 Task: Find connections with filter location Norden with filter topic #careertips with filter profile language English with filter current company Lavazza Group with filter school Shree Chanakya Education Society's Indira Global Bussiness School Address: Sr. No. 64,65, Gat no. 276, Parandwadi, Near Somatane Phata, Off Old Pune Mumbai Highway, Taluka- Maval District Pune 410506 with filter industry Business Content with filter service category Audio Engineering with filter keywords title Receptionist
Action: Mouse moved to (504, 59)
Screenshot: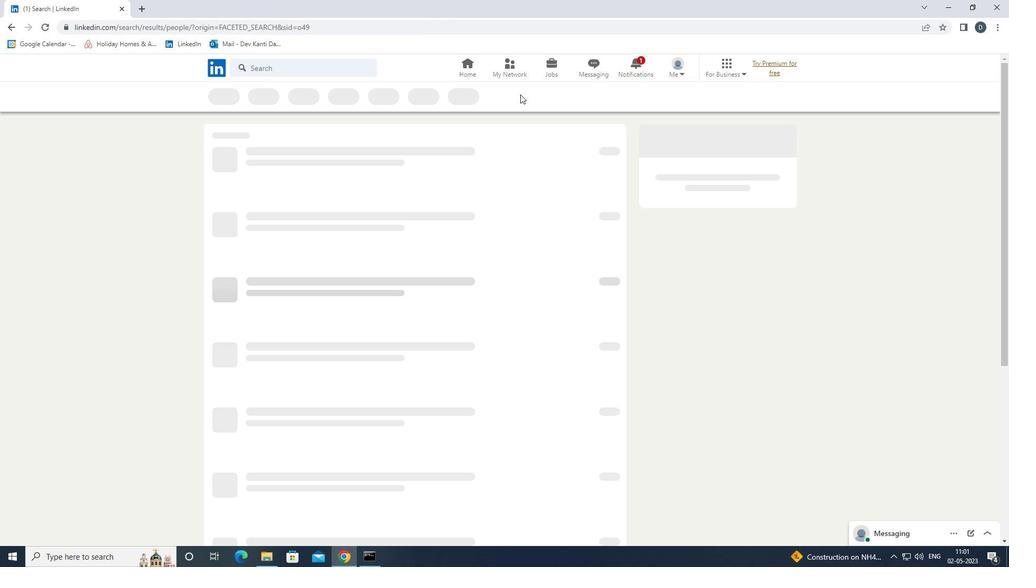 
Action: Mouse pressed left at (504, 59)
Screenshot: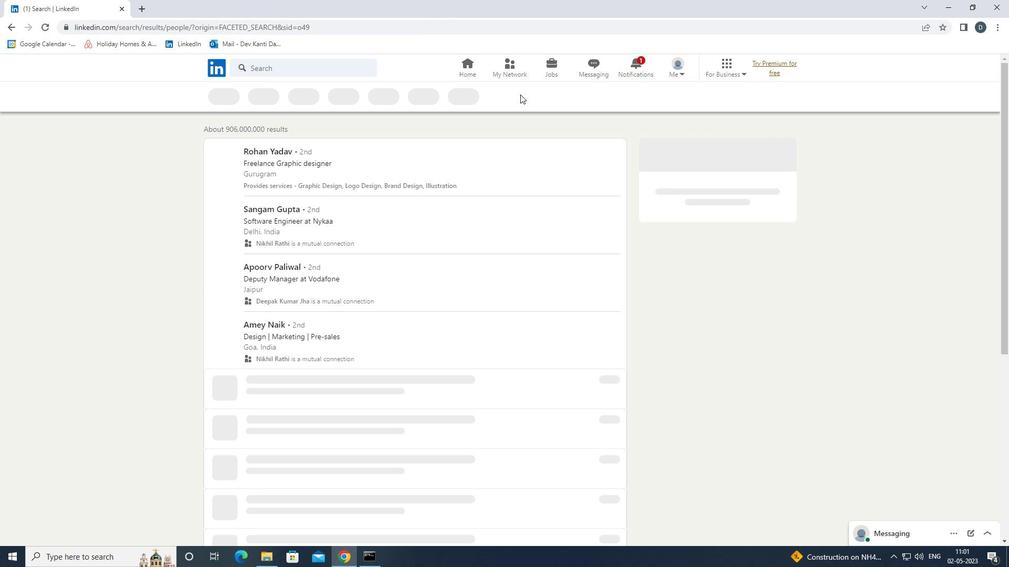 
Action: Mouse moved to (349, 128)
Screenshot: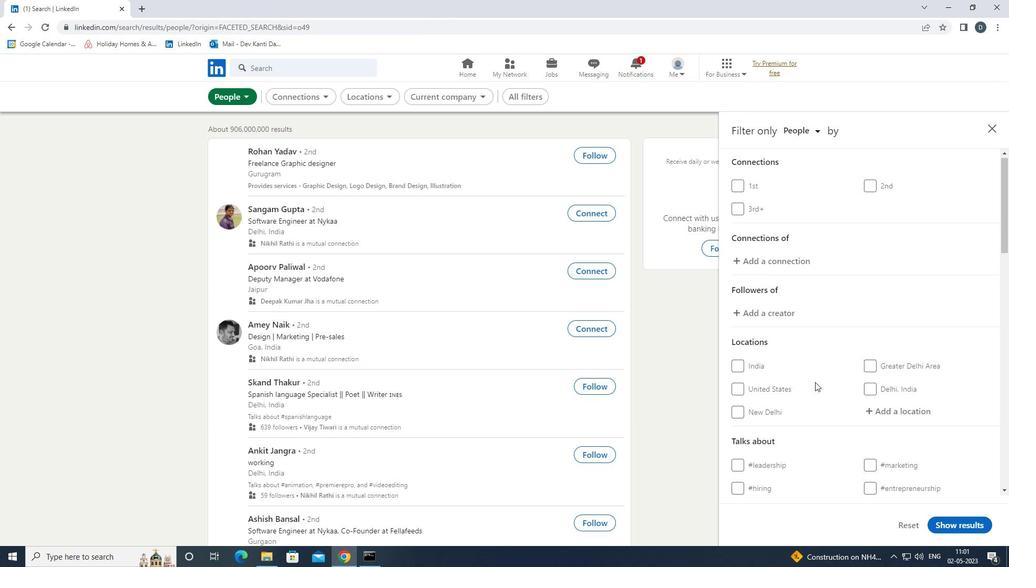 
Action: Mouse pressed left at (349, 128)
Screenshot: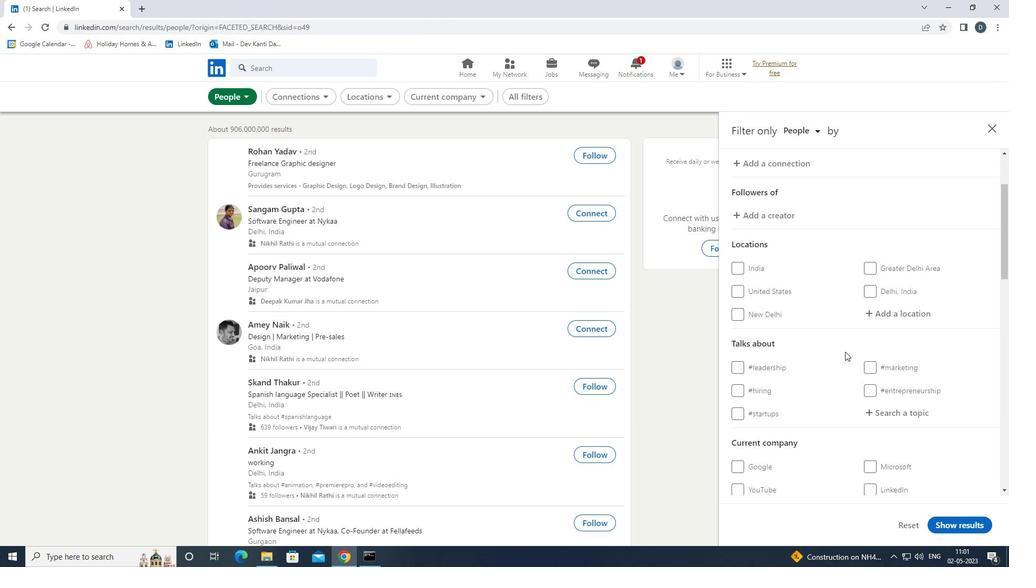 
Action: Mouse moved to (559, 126)
Screenshot: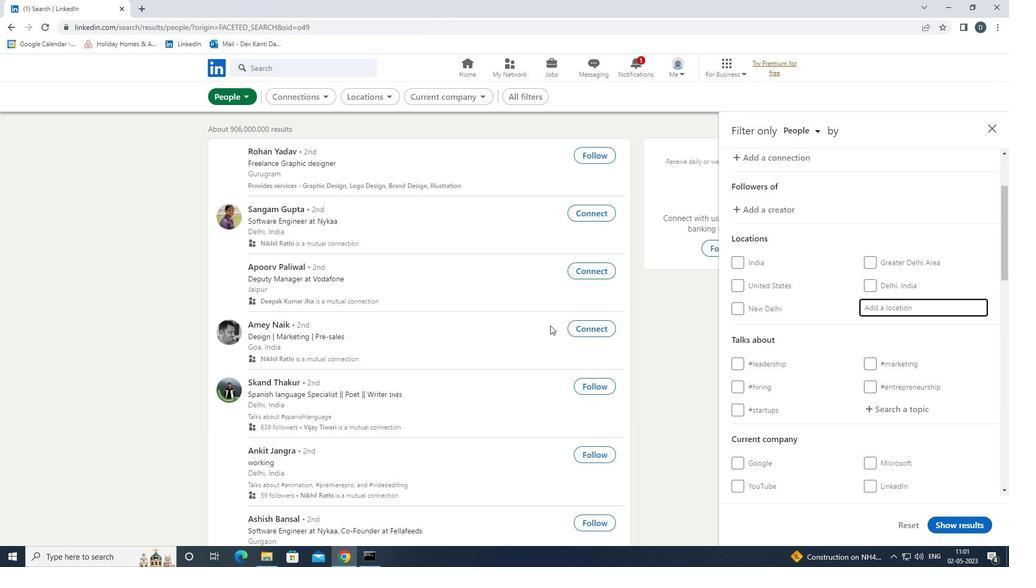 
Action: Mouse pressed left at (559, 126)
Screenshot: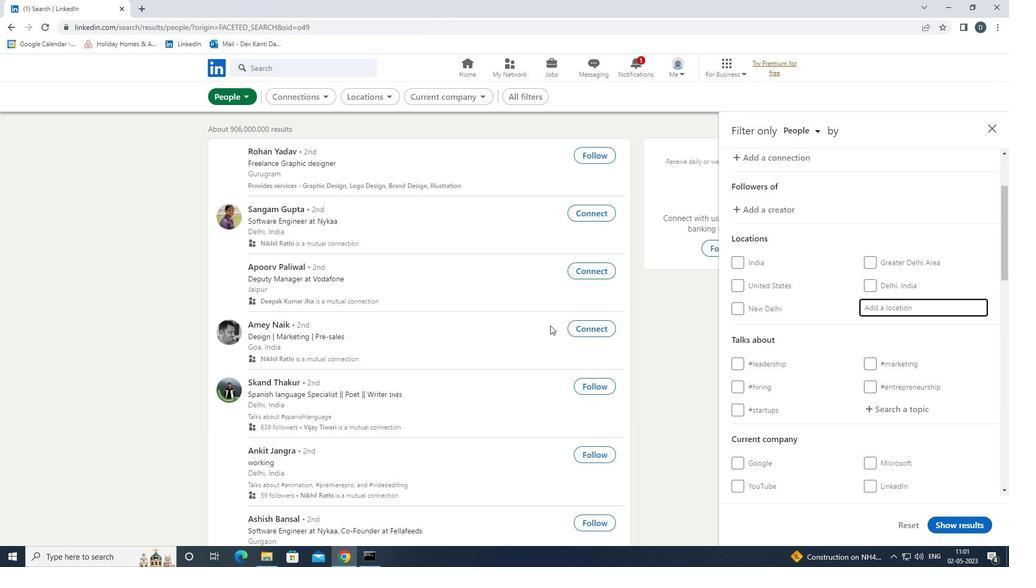 
Action: Mouse moved to (531, 96)
Screenshot: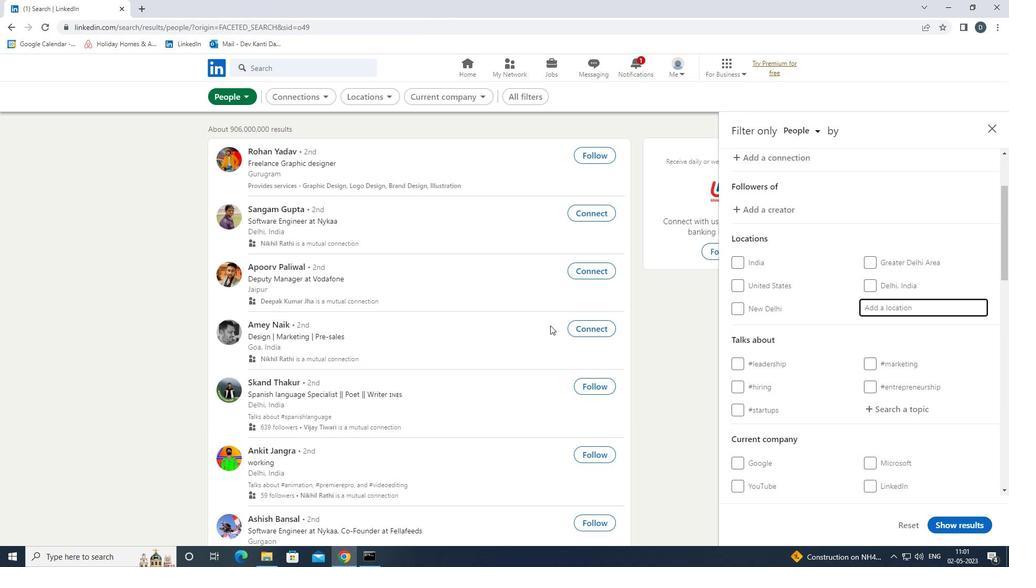 
Action: Mouse pressed left at (531, 96)
Screenshot: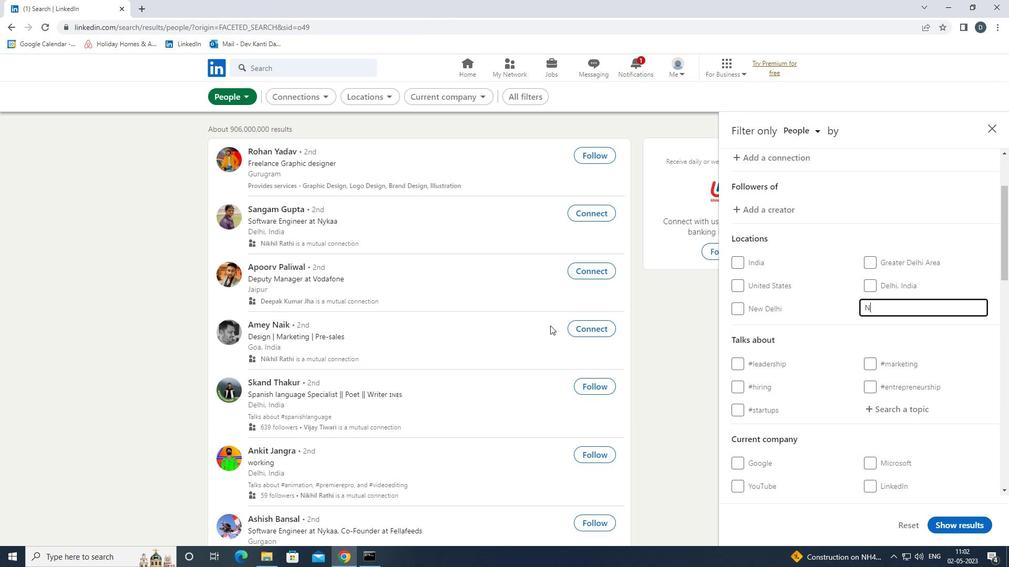 
Action: Mouse moved to (515, 95)
Screenshot: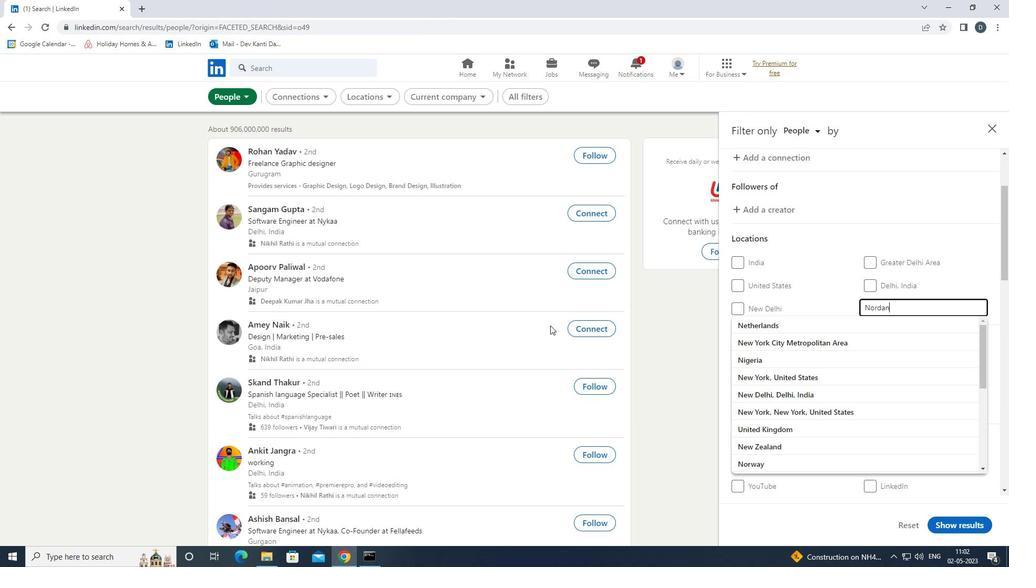 
Action: Mouse pressed left at (515, 95)
Screenshot: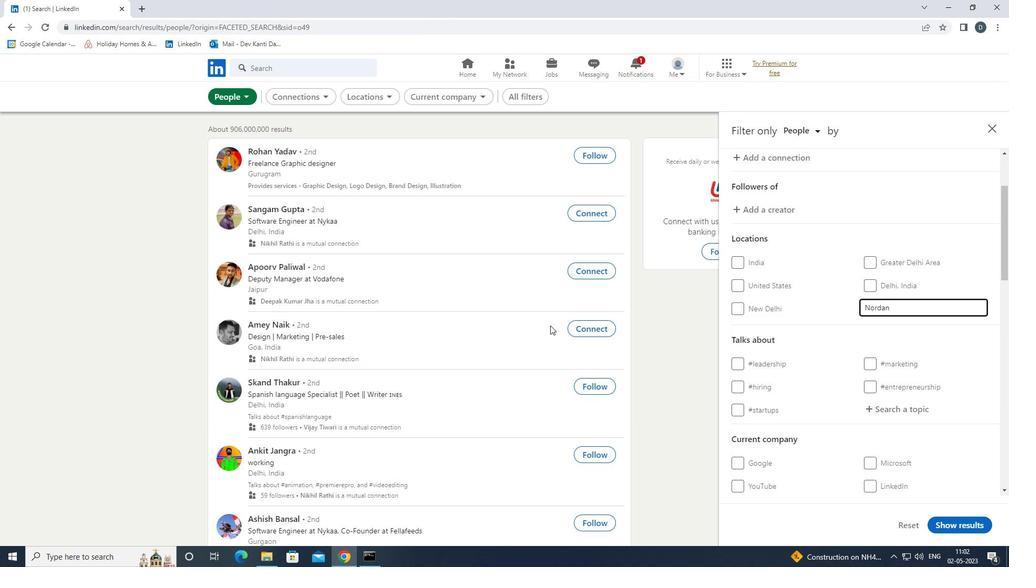
Action: Mouse moved to (815, 387)
Screenshot: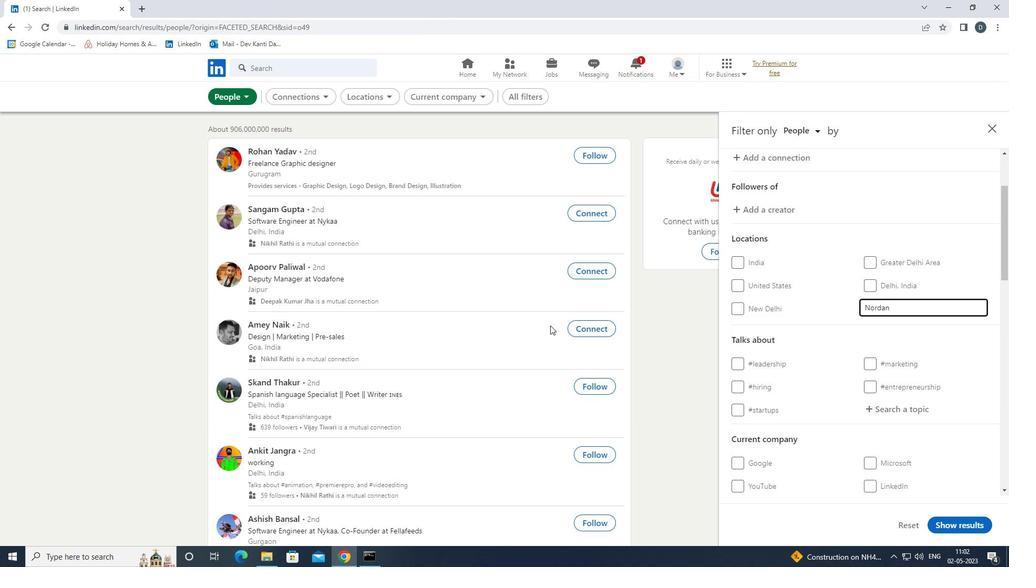 
Action: Mouse scrolled (815, 387) with delta (0, 0)
Screenshot: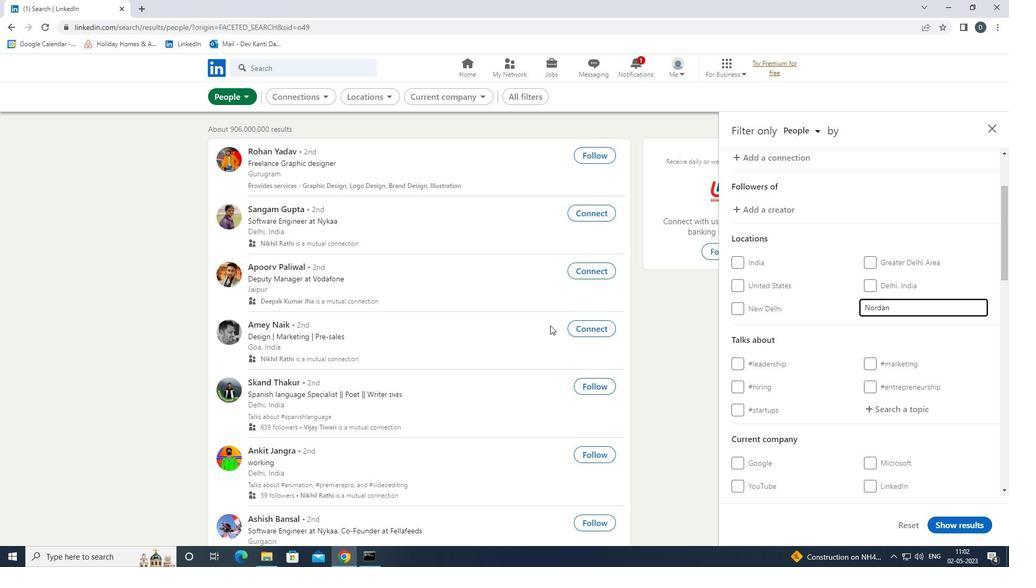 
Action: Mouse scrolled (815, 387) with delta (0, 0)
Screenshot: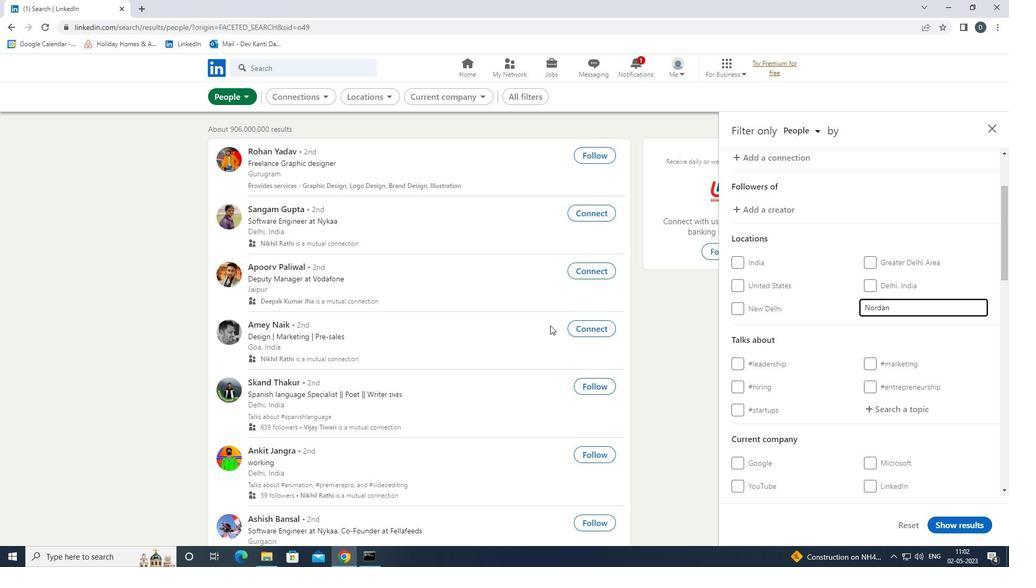 
Action: Mouse moved to (892, 309)
Screenshot: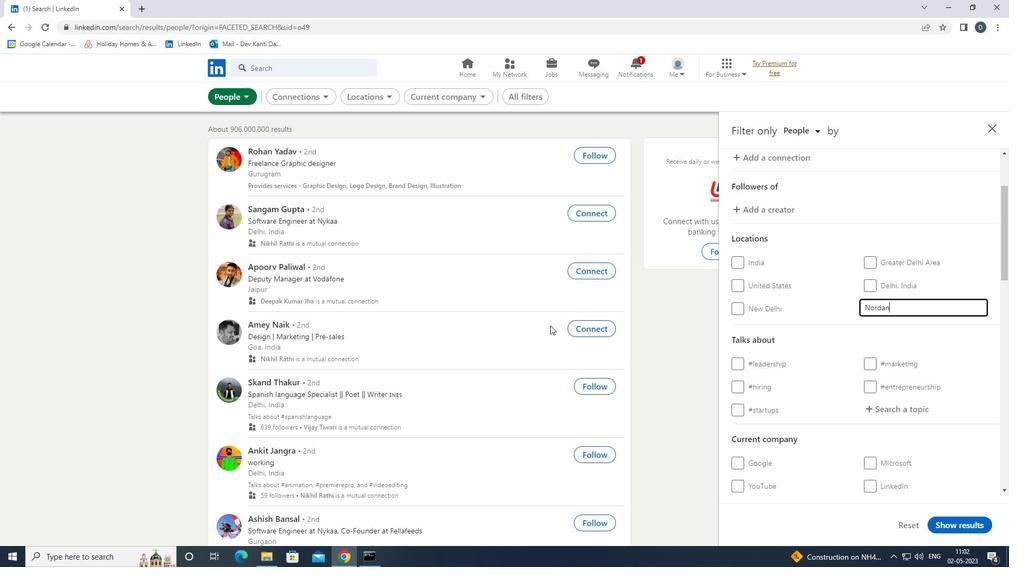 
Action: Mouse pressed left at (892, 309)
Screenshot: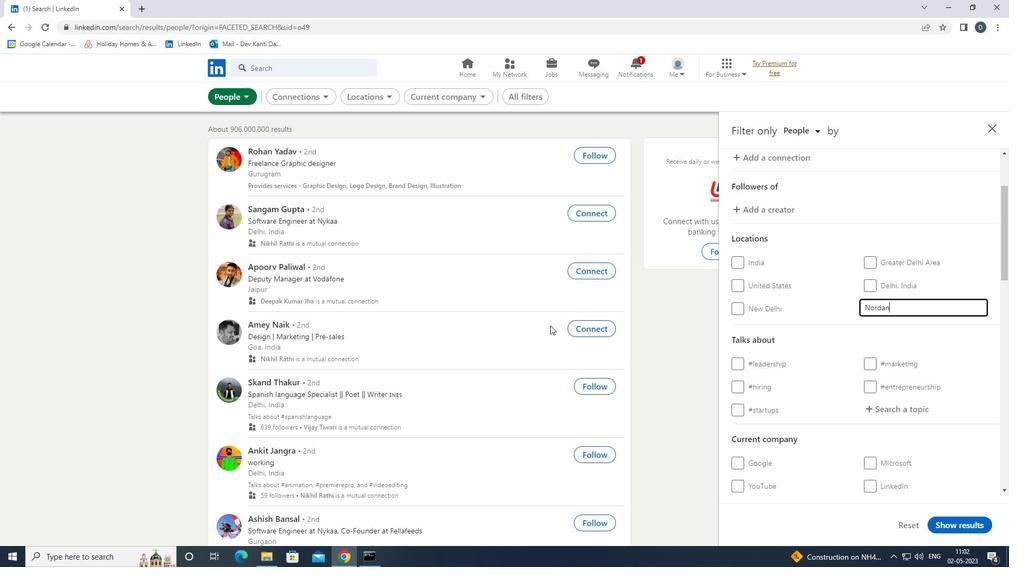 
Action: Mouse moved to (550, 325)
Screenshot: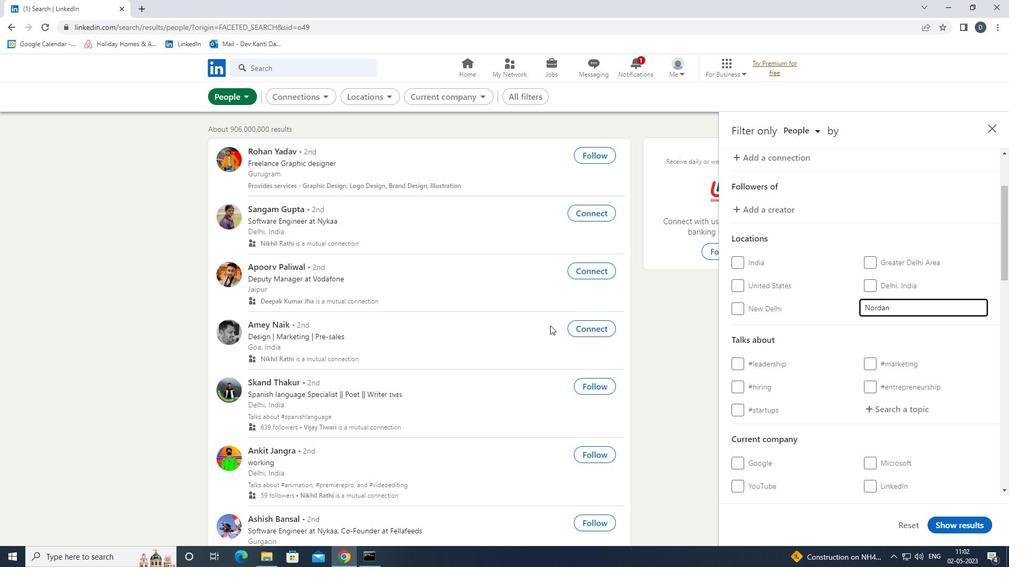
Action: Key pressed <Key.shift><Key.shift>NO
Screenshot: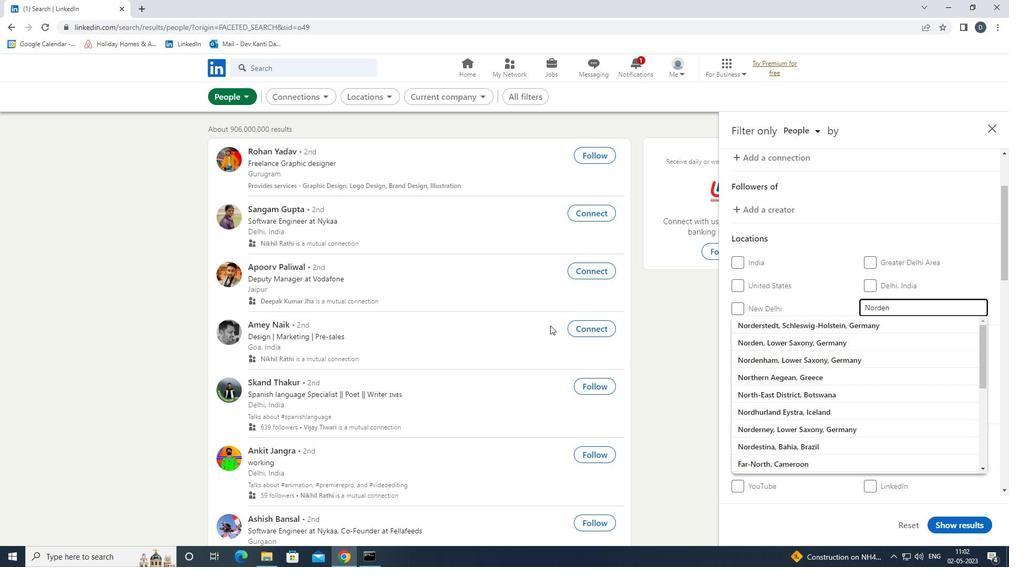 
Action: Mouse moved to (550, 325)
Screenshot: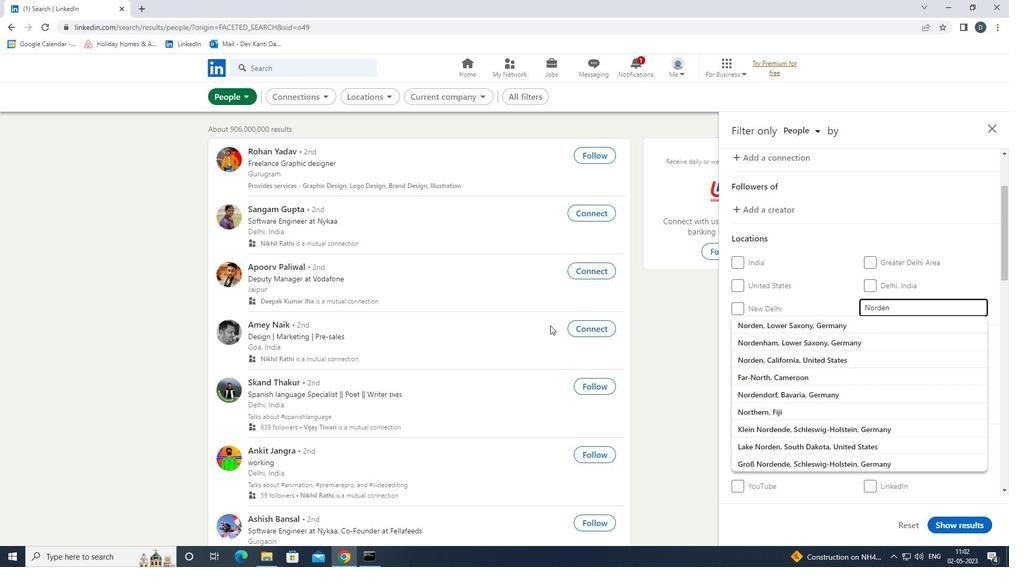 
Action: Key pressed RDAN<Key.backspace><Key.backspace>EN<Key.down><Key.enter>
Screenshot: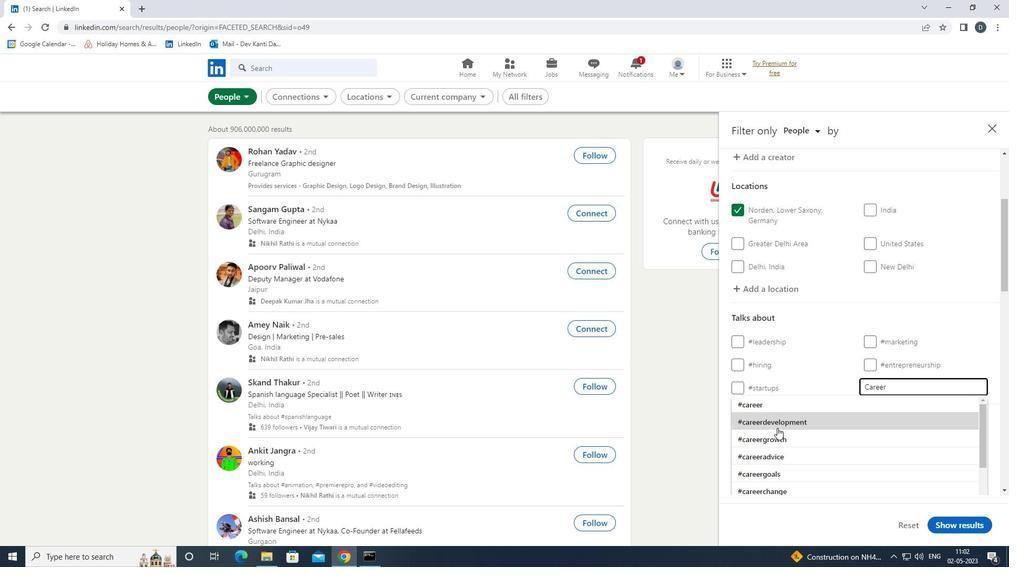 
Action: Mouse moved to (545, 326)
Screenshot: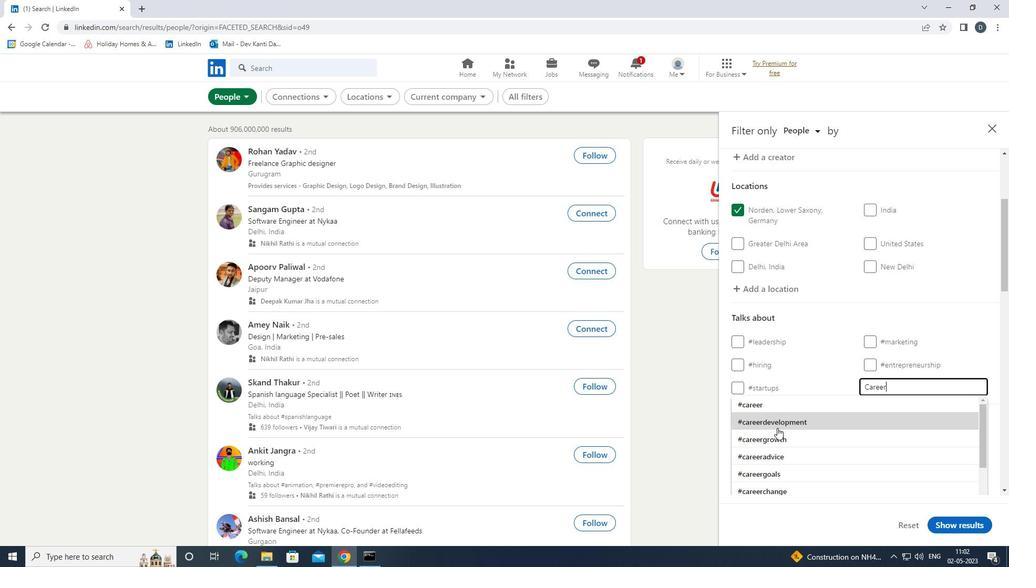 
Action: Mouse scrolled (545, 326) with delta (0, 0)
Screenshot: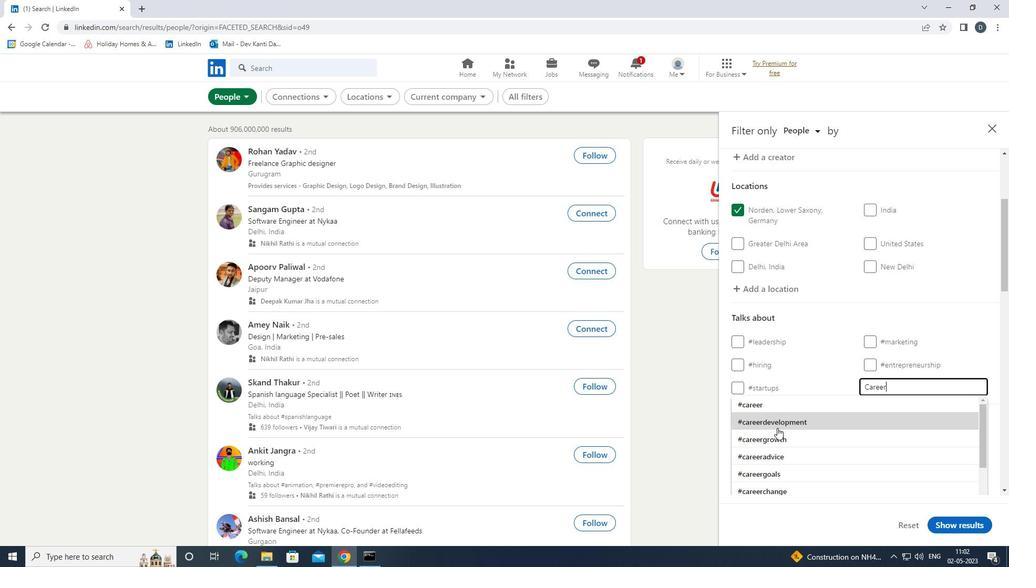 
Action: Mouse moved to (545, 326)
Screenshot: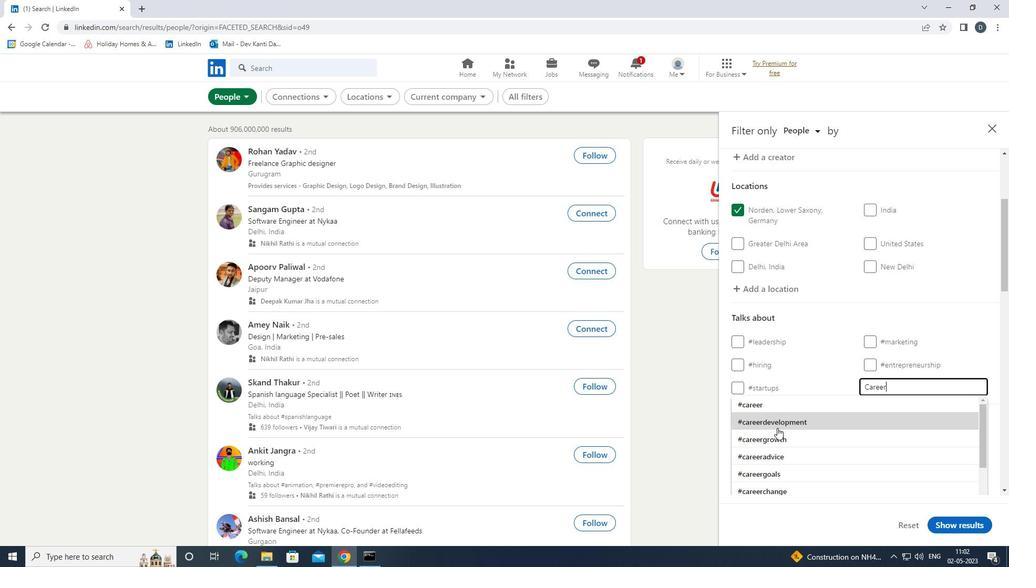 
Action: Mouse scrolled (545, 326) with delta (0, 0)
Screenshot: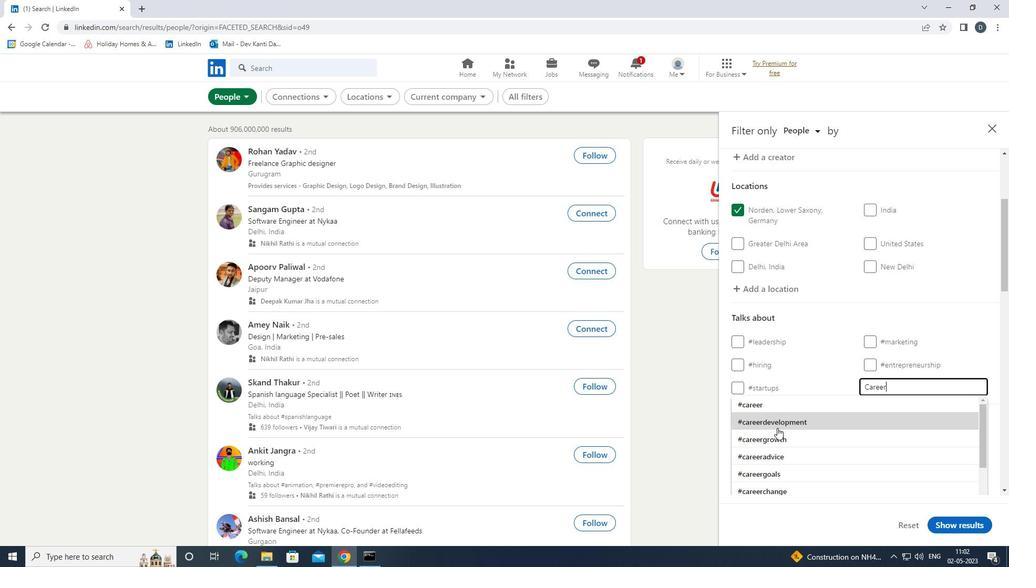 
Action: Mouse moved to (917, 408)
Screenshot: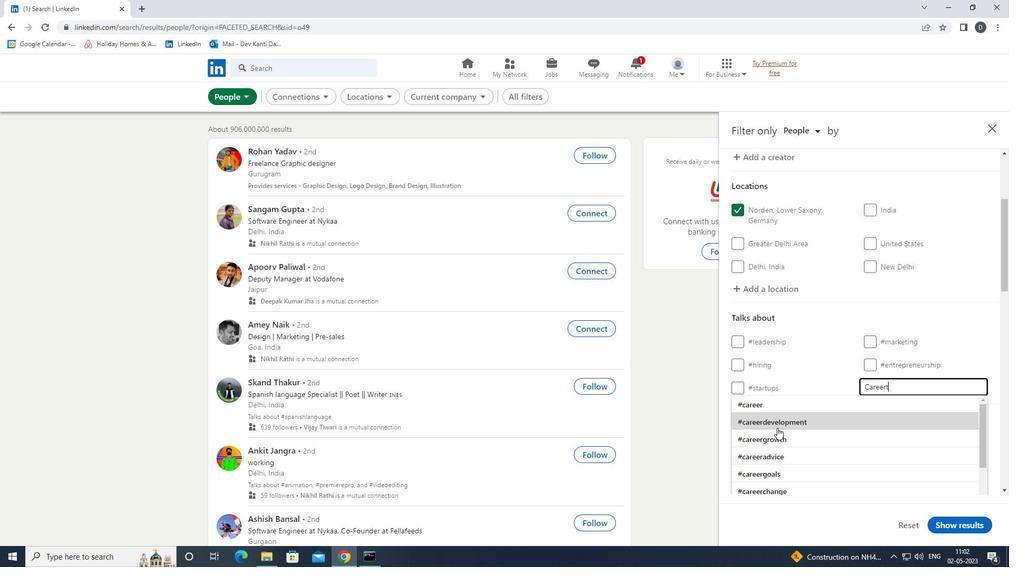 
Action: Mouse scrolled (917, 408) with delta (0, 0)
Screenshot: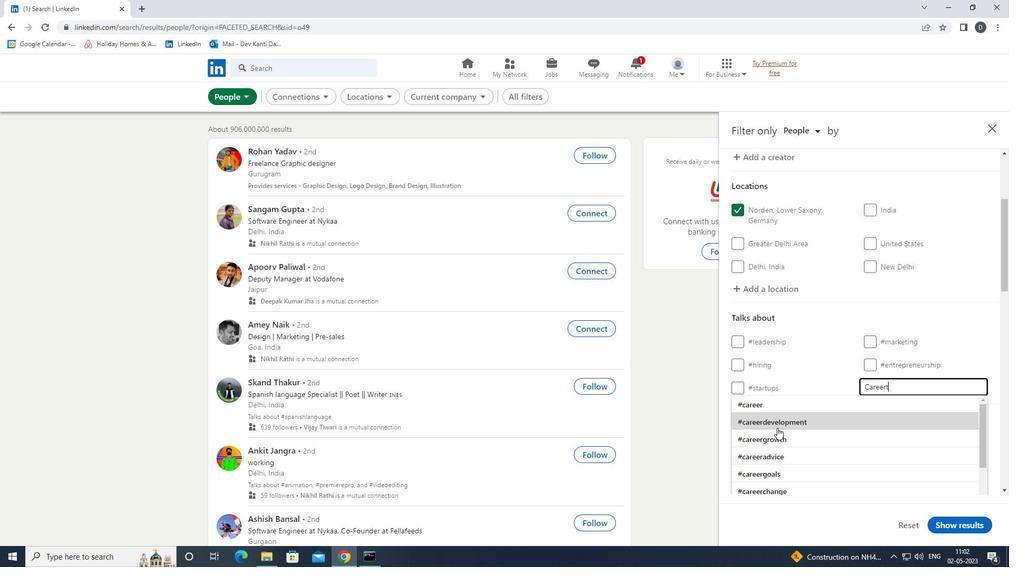 
Action: Mouse moved to (920, 388)
Screenshot: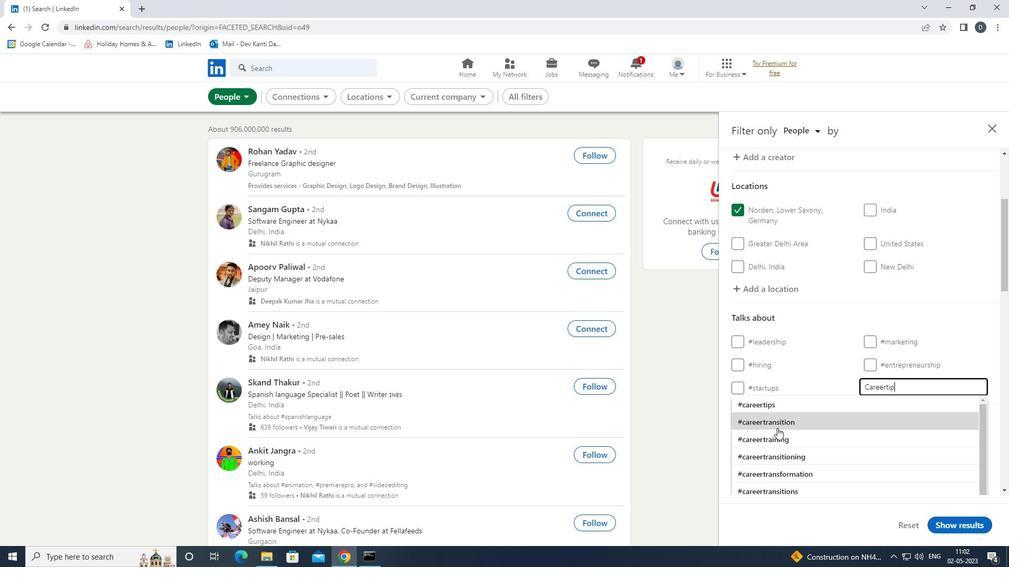 
Action: Mouse pressed left at (920, 388)
Screenshot: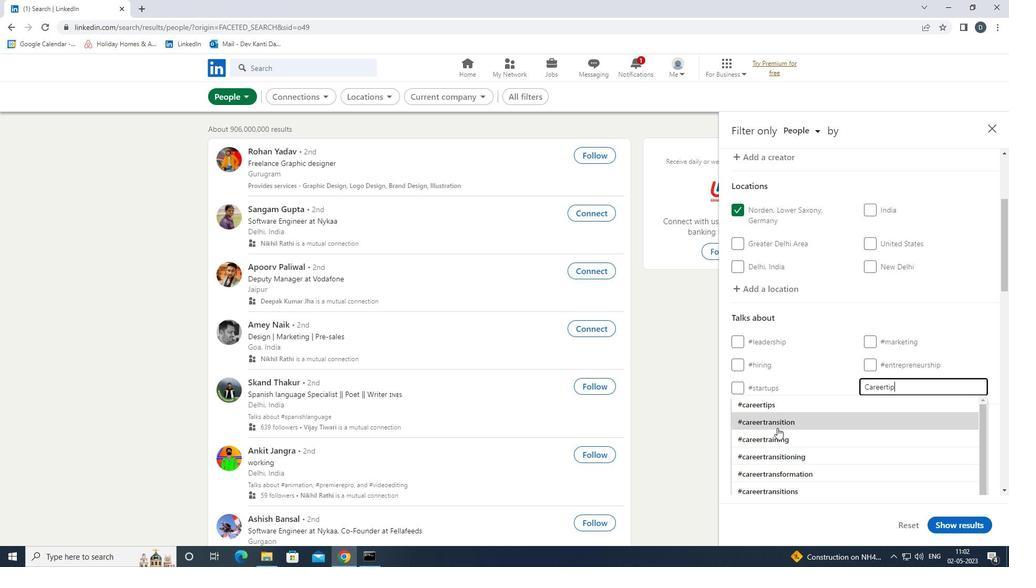 
Action: Mouse moved to (777, 428)
Screenshot: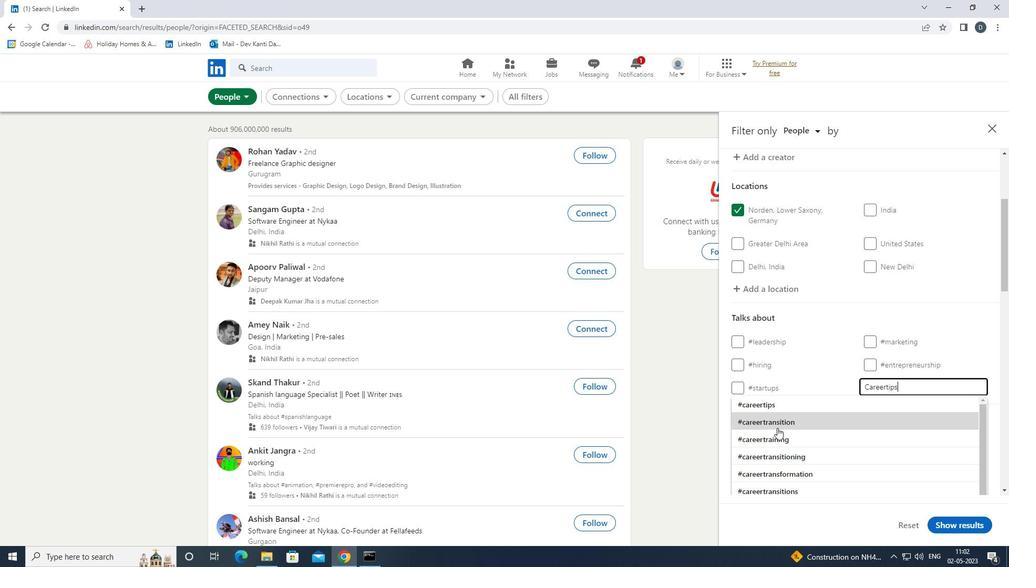 
Action: Key pressed <Key.shift>CAREERTIPS<Key.down><Key.enter>
Screenshot: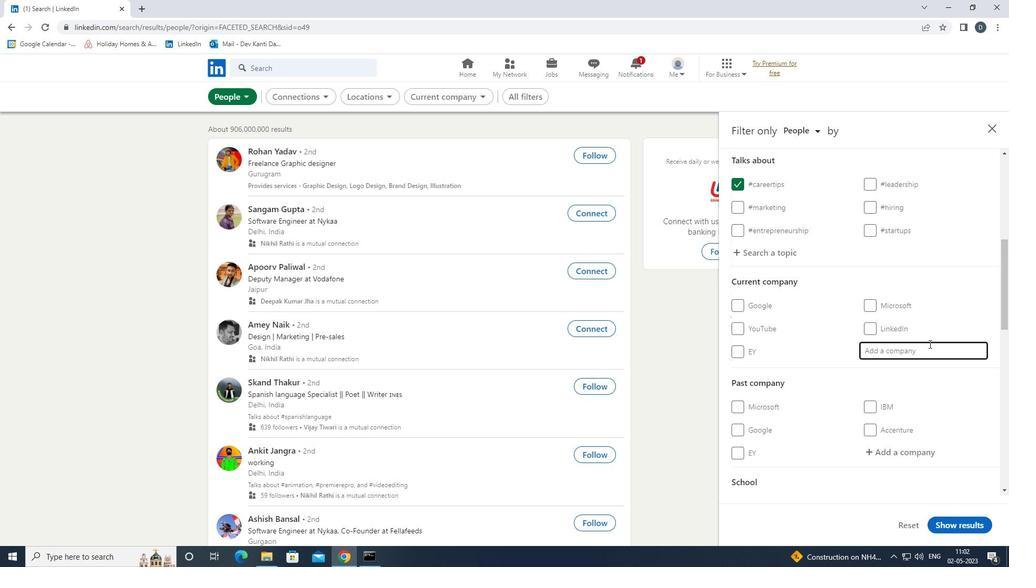 
Action: Mouse moved to (916, 411)
Screenshot: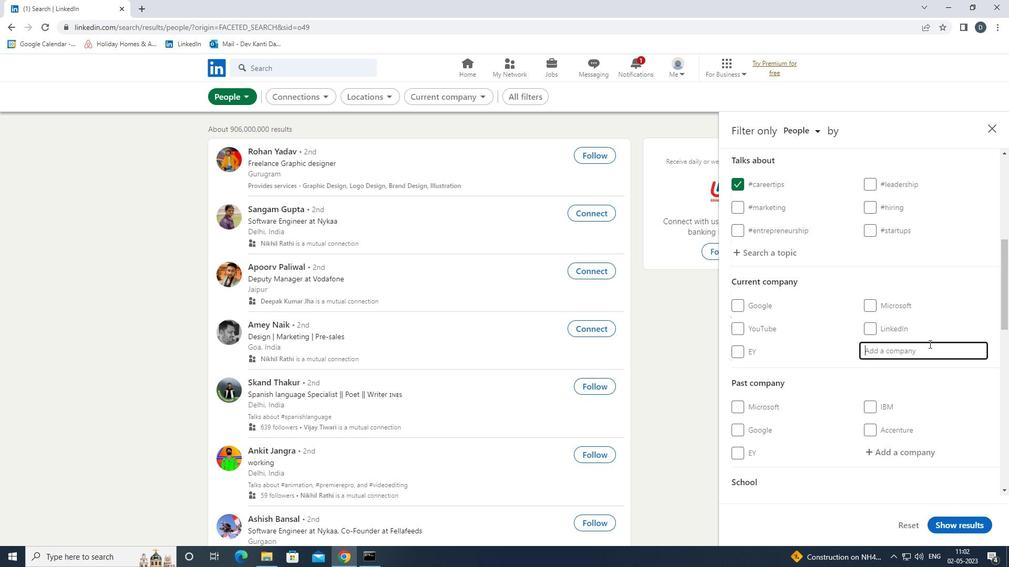 
Action: Mouse scrolled (916, 410) with delta (0, 0)
Screenshot: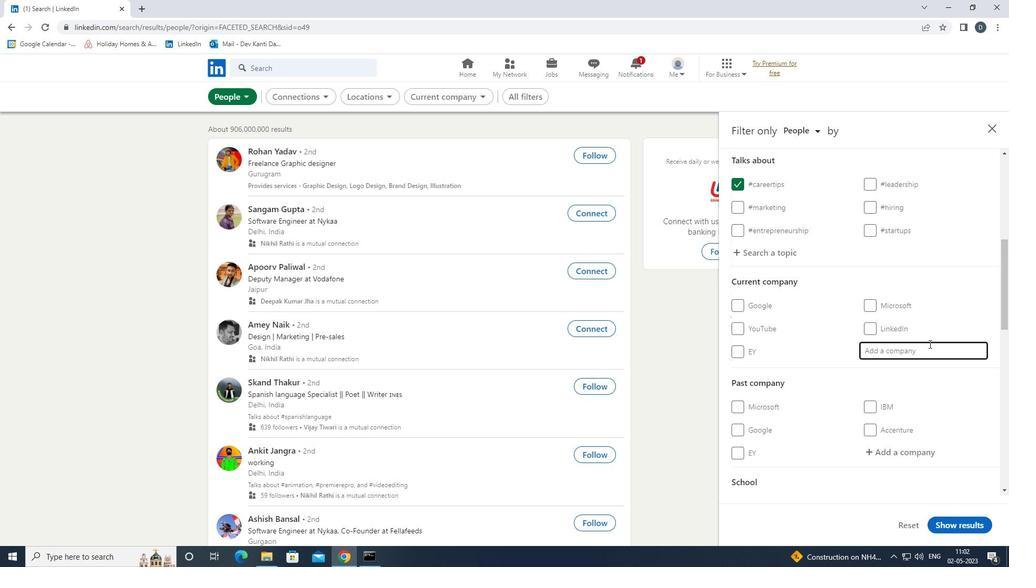 
Action: Mouse scrolled (916, 410) with delta (0, 0)
Screenshot: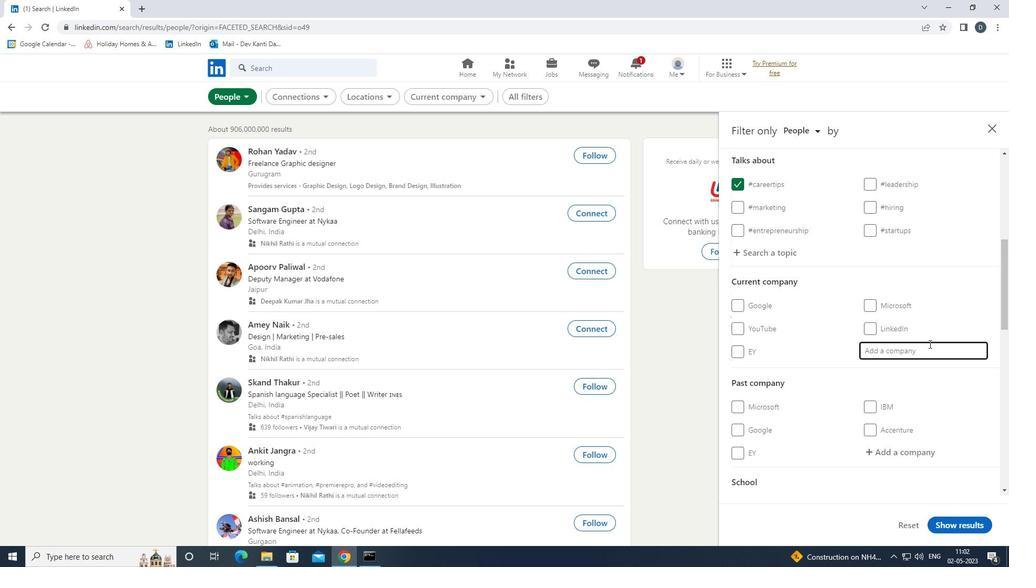 
Action: Mouse moved to (934, 351)
Screenshot: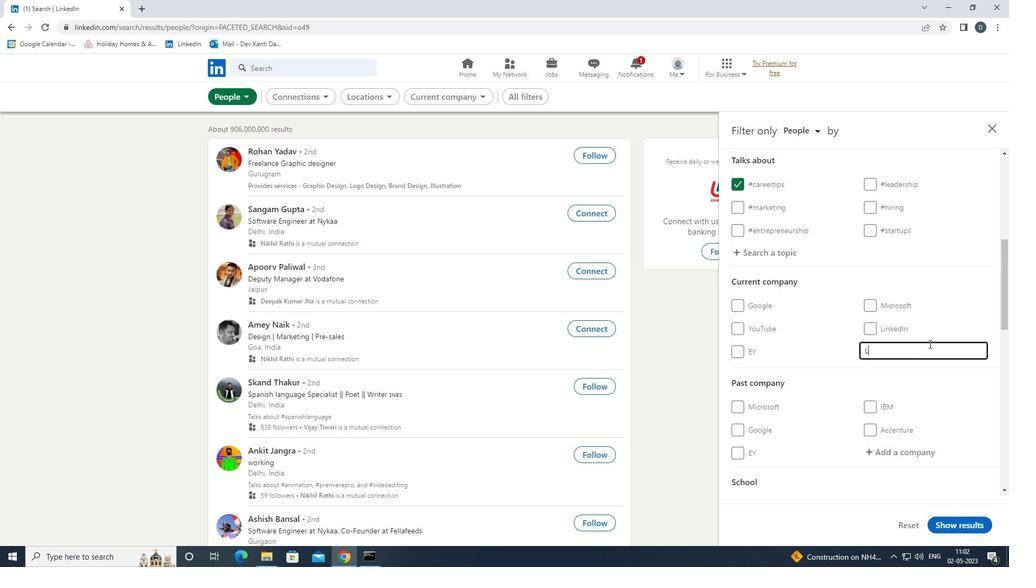 
Action: Mouse scrolled (934, 351) with delta (0, 0)
Screenshot: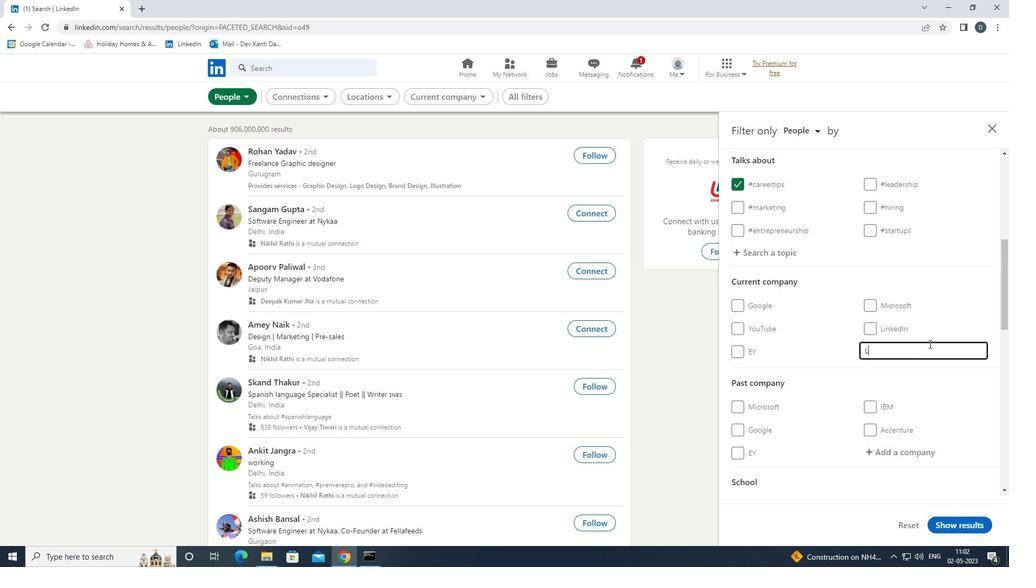 
Action: Mouse moved to (934, 351)
Screenshot: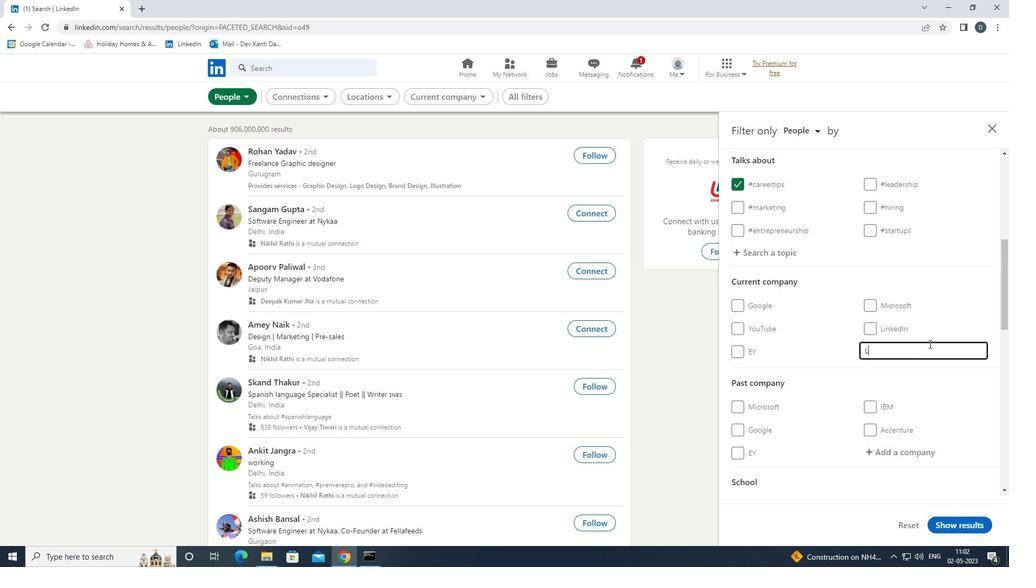 
Action: Mouse scrolled (934, 351) with delta (0, 0)
Screenshot: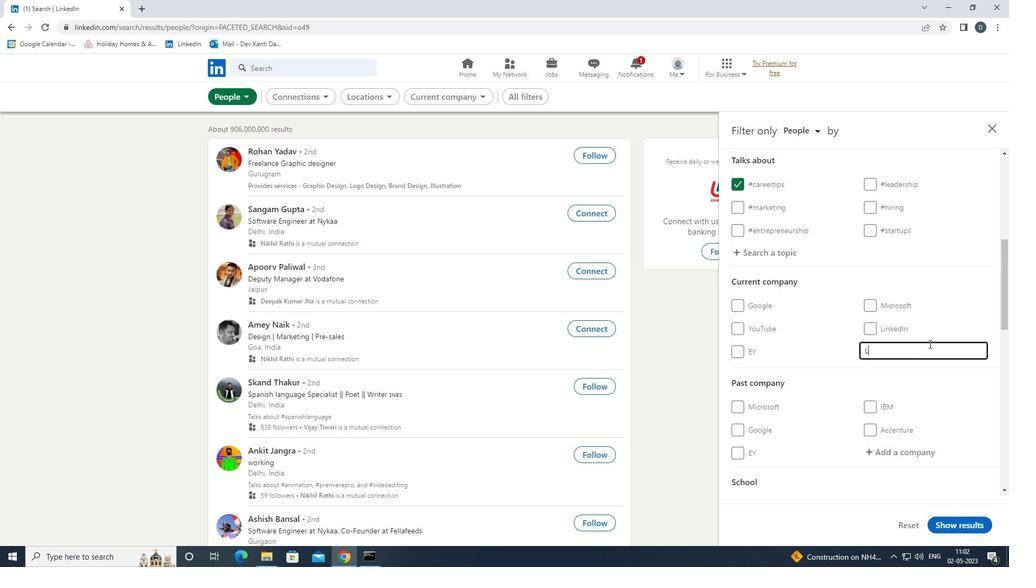 
Action: Mouse scrolled (934, 351) with delta (0, 0)
Screenshot: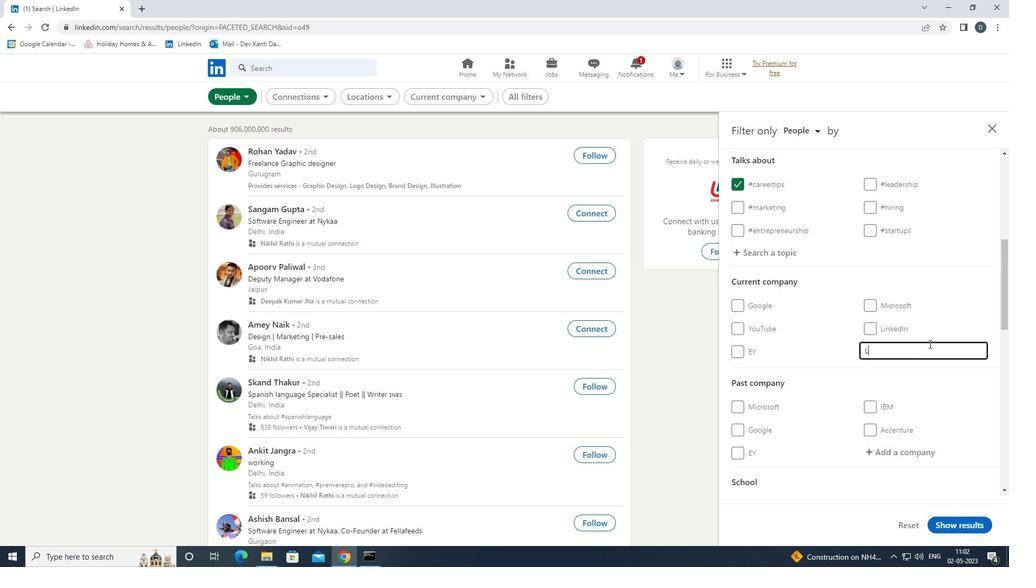 
Action: Mouse scrolled (934, 351) with delta (0, 0)
Screenshot: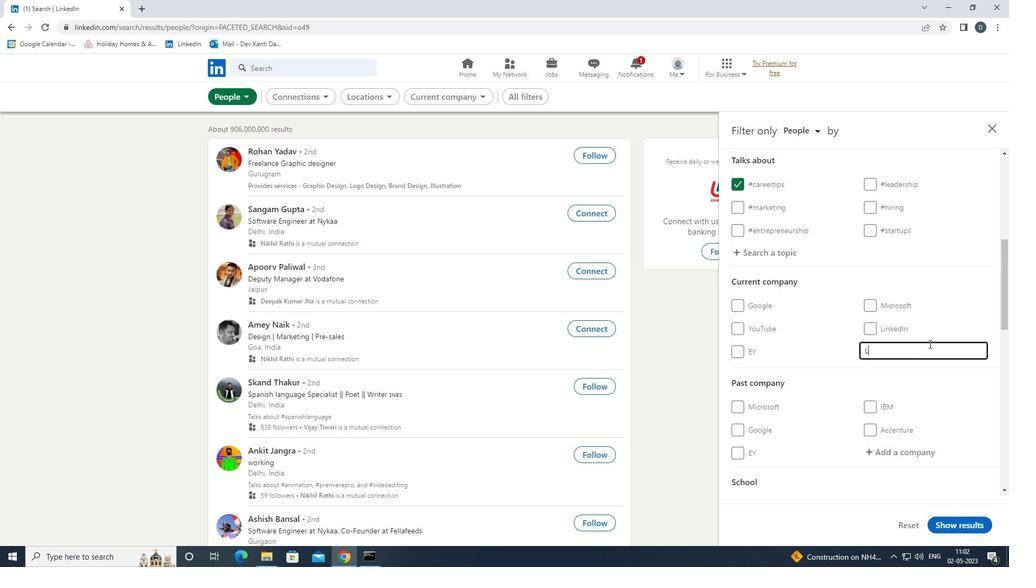 
Action: Mouse moved to (903, 360)
Screenshot: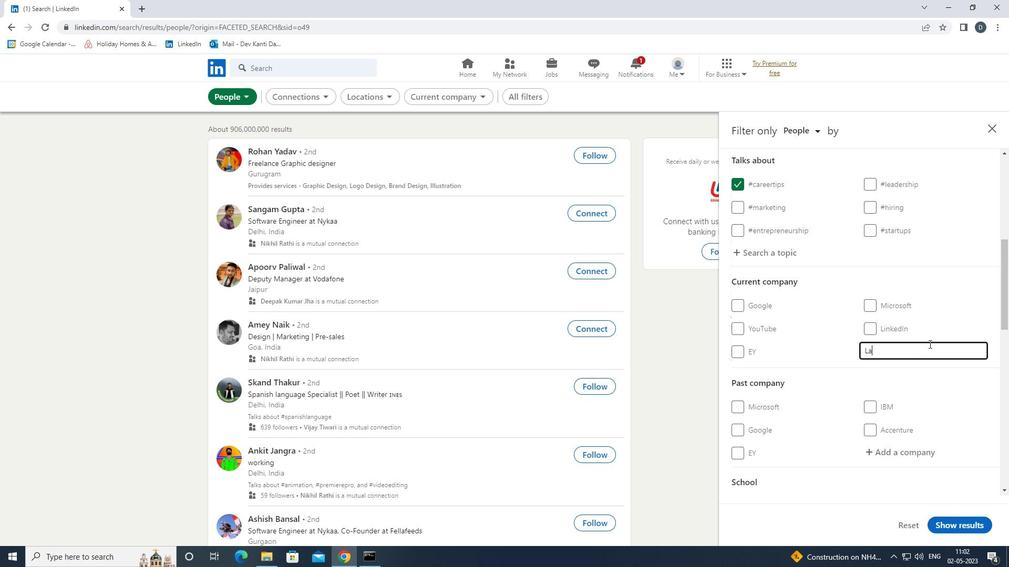 
Action: Mouse scrolled (903, 359) with delta (0, 0)
Screenshot: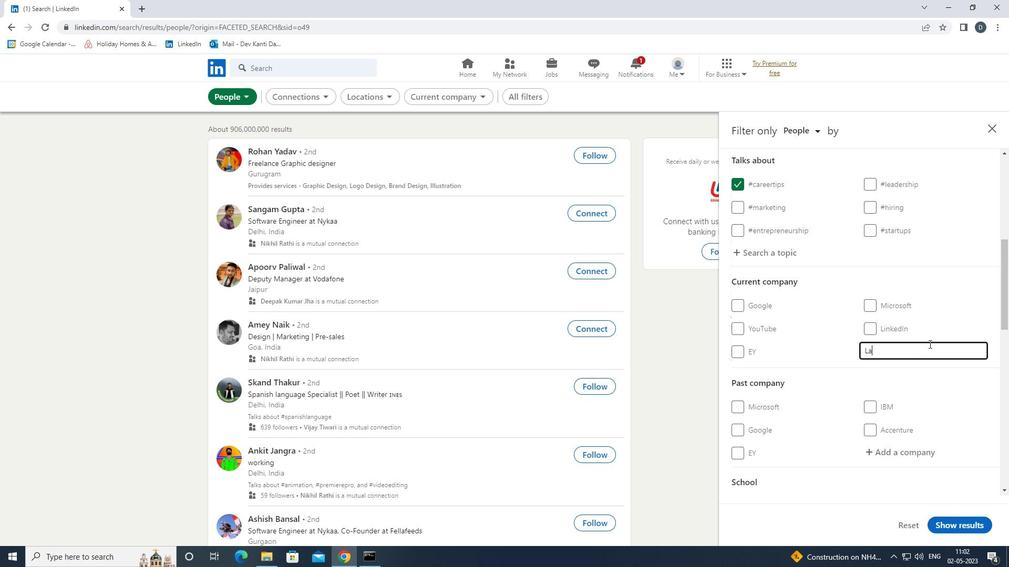 
Action: Mouse scrolled (903, 359) with delta (0, 0)
Screenshot: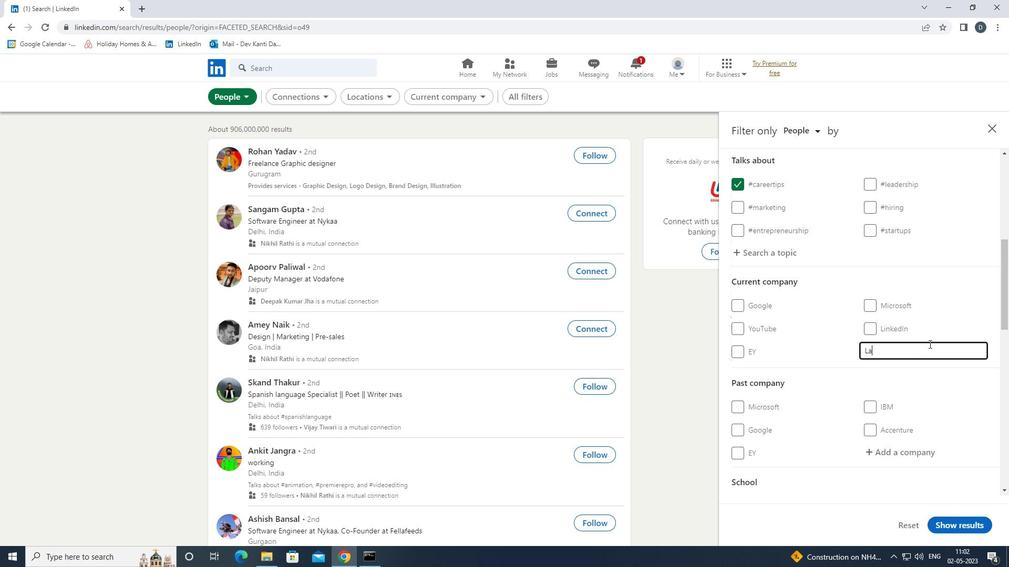 
Action: Mouse scrolled (903, 359) with delta (0, 0)
Screenshot: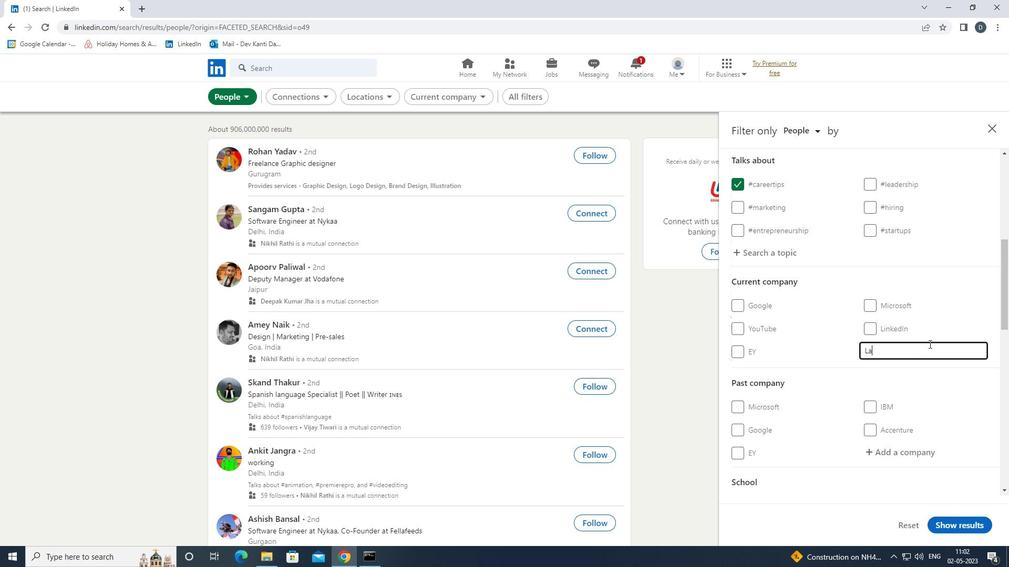 
Action: Mouse moved to (740, 424)
Screenshot: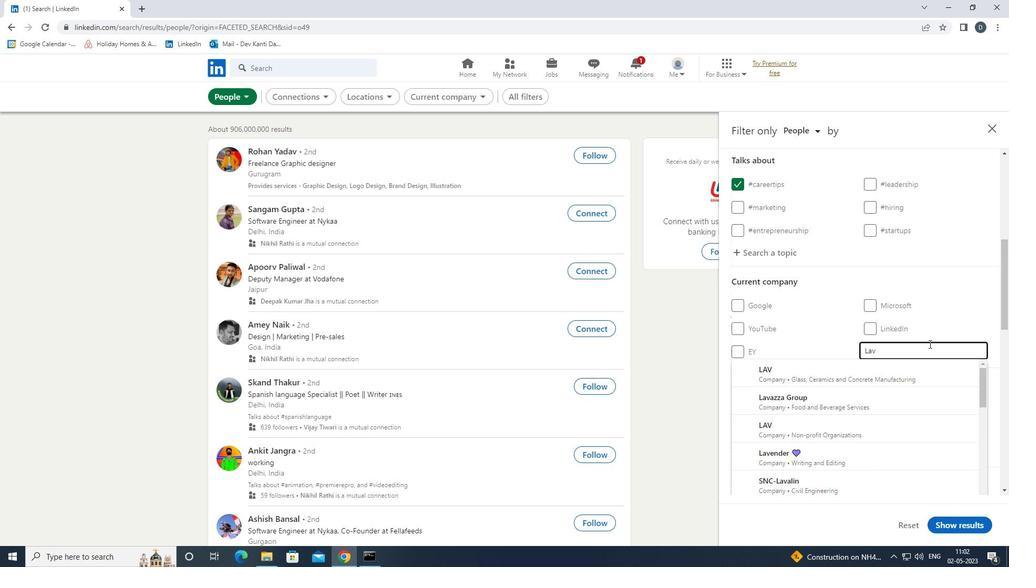 
Action: Mouse pressed left at (740, 424)
Screenshot: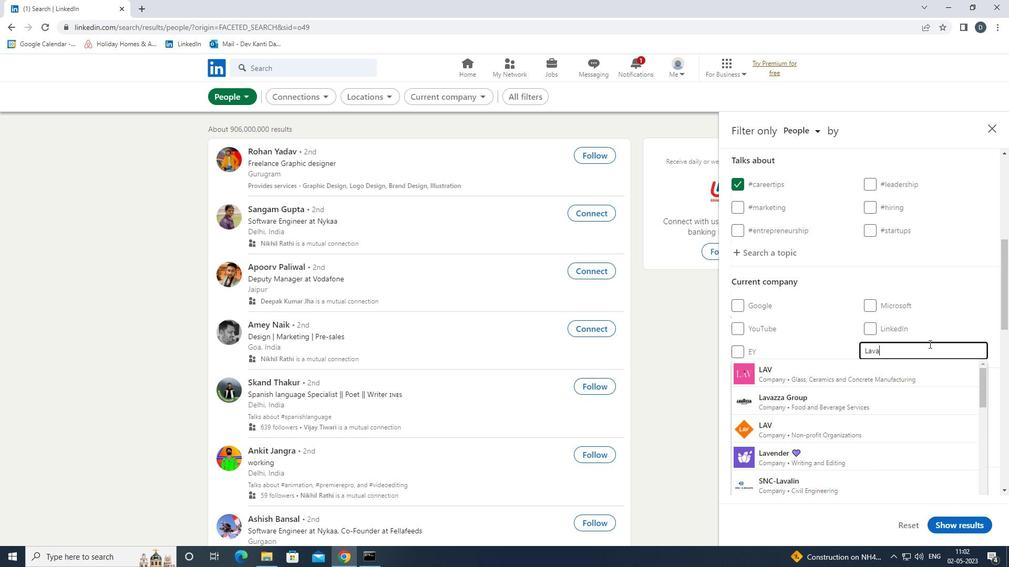 
Action: Mouse moved to (937, 381)
Screenshot: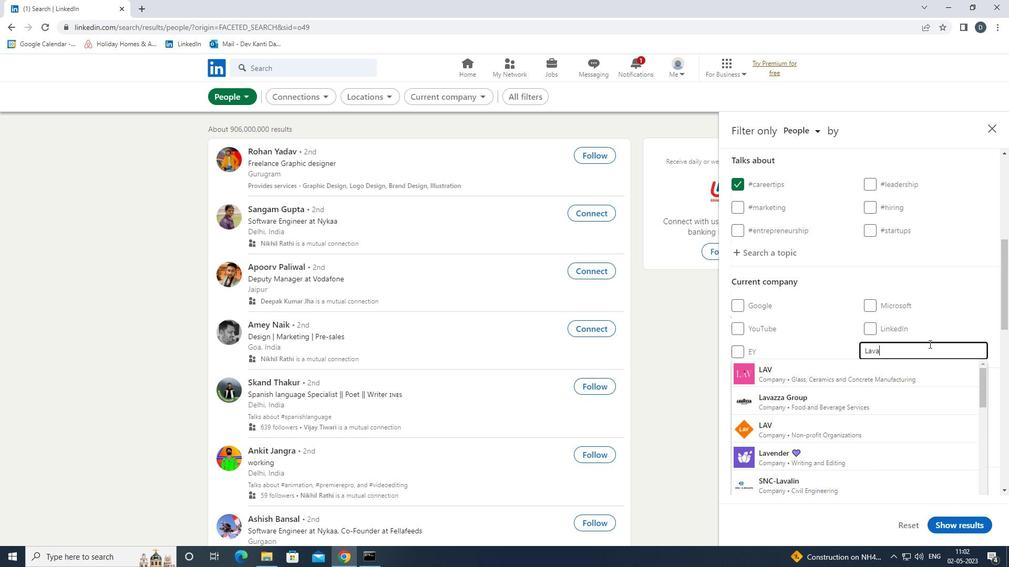 
Action: Mouse scrolled (937, 382) with delta (0, 0)
Screenshot: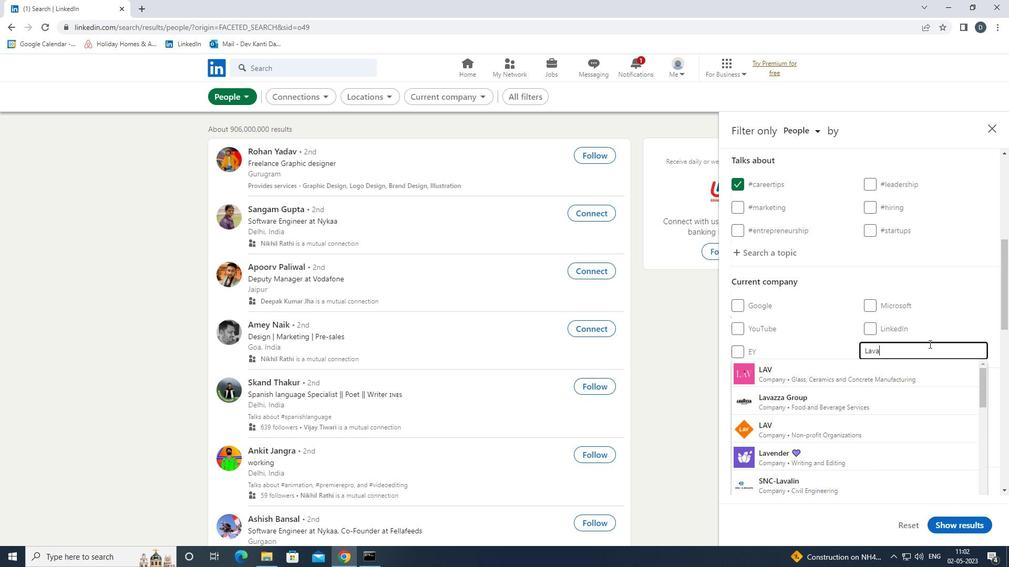
Action: Mouse scrolled (937, 382) with delta (0, 0)
Screenshot: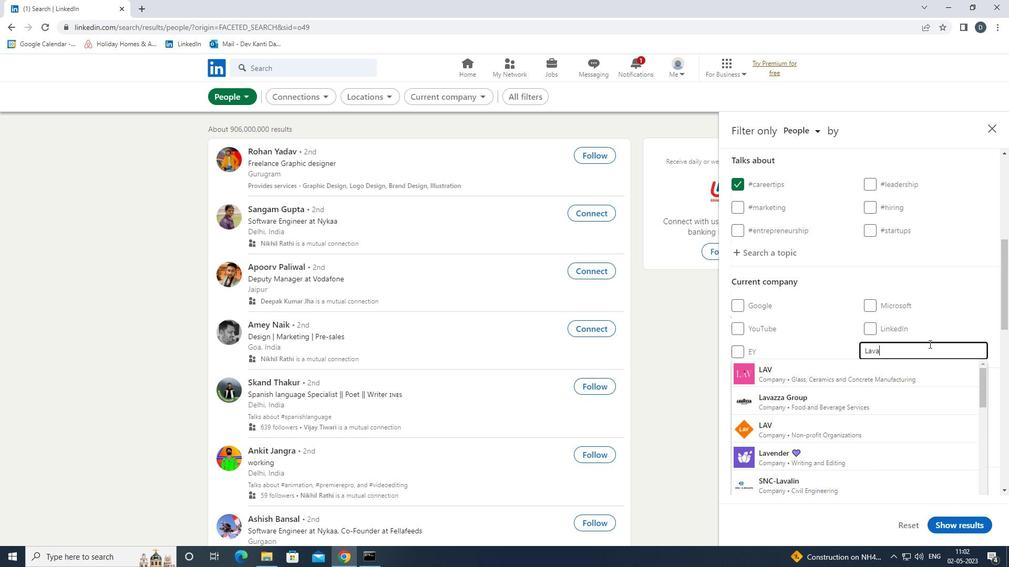
Action: Mouse scrolled (937, 382) with delta (0, 0)
Screenshot: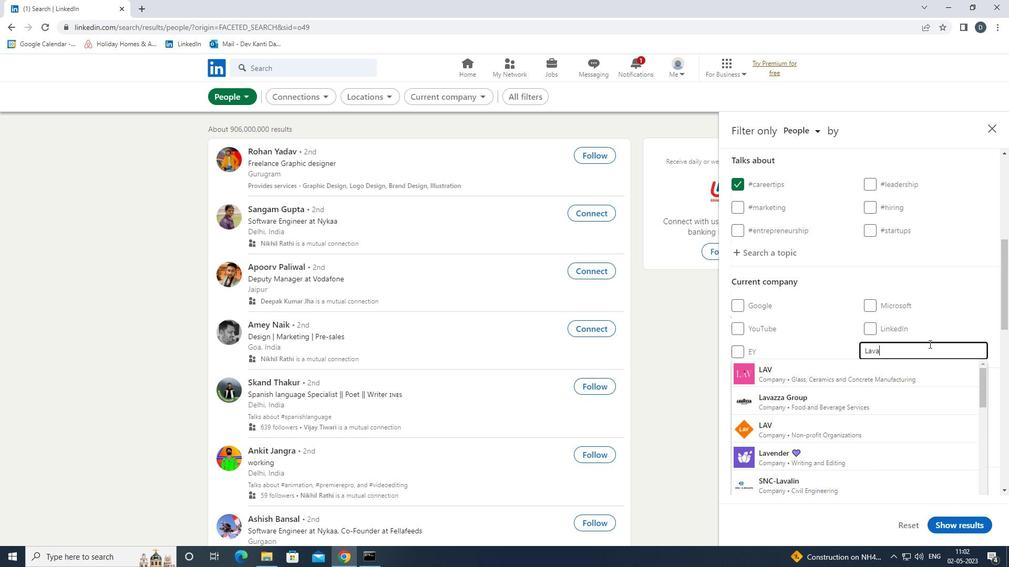 
Action: Mouse scrolled (937, 382) with delta (0, 0)
Screenshot: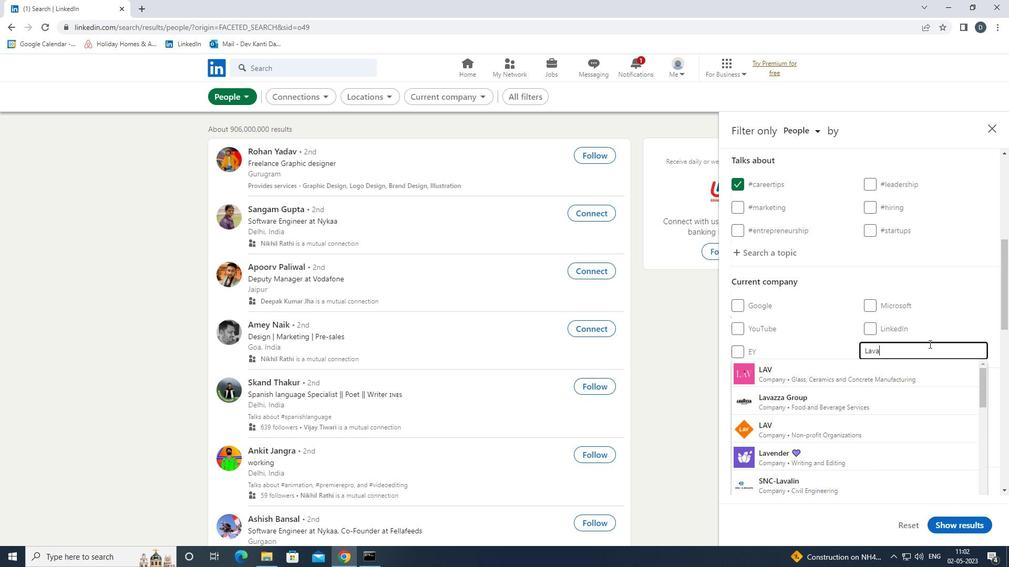 
Action: Mouse scrolled (937, 382) with delta (0, 0)
Screenshot: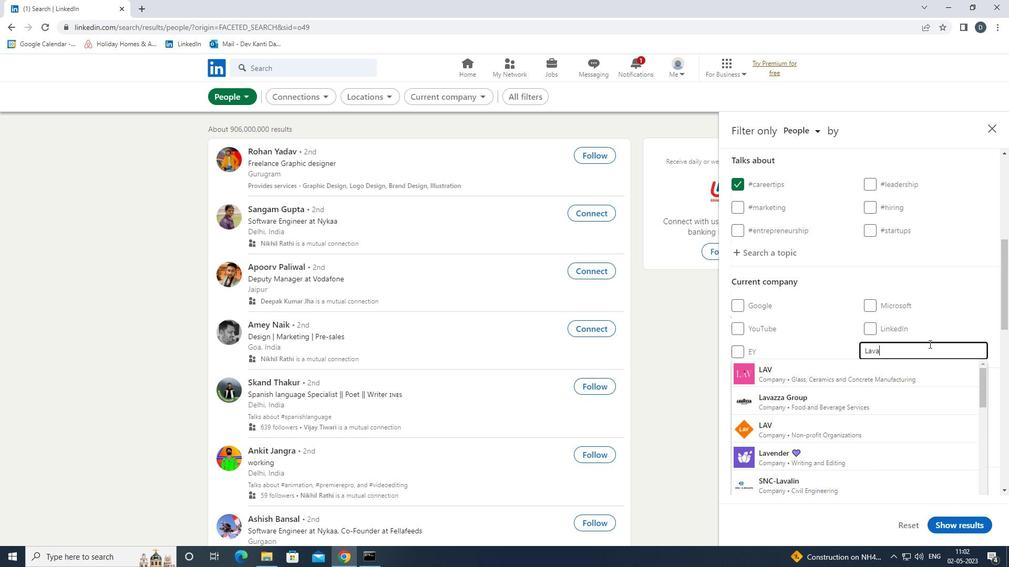 
Action: Mouse scrolled (937, 382) with delta (0, 0)
Screenshot: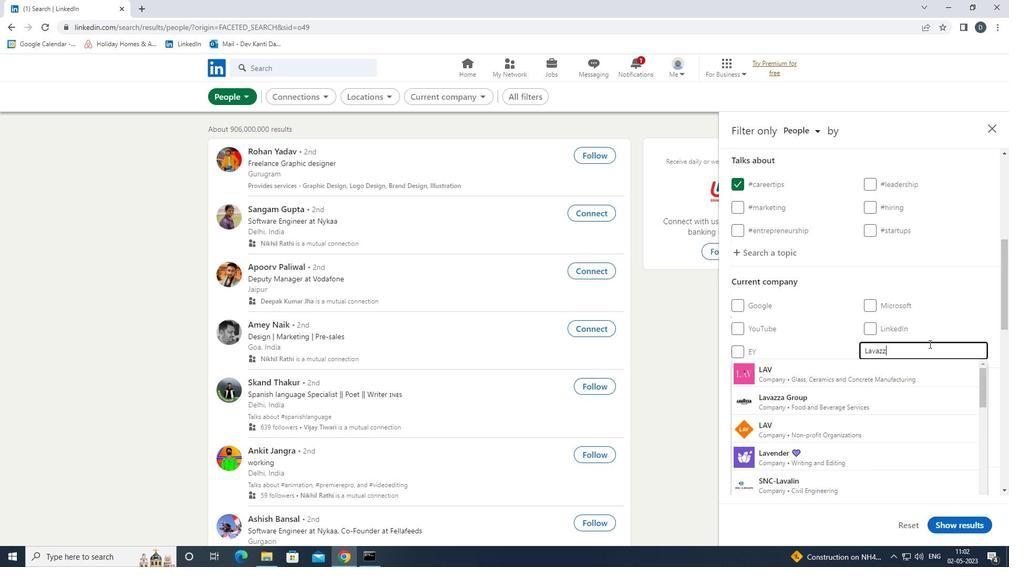 
Action: Mouse scrolled (937, 382) with delta (0, 0)
Screenshot: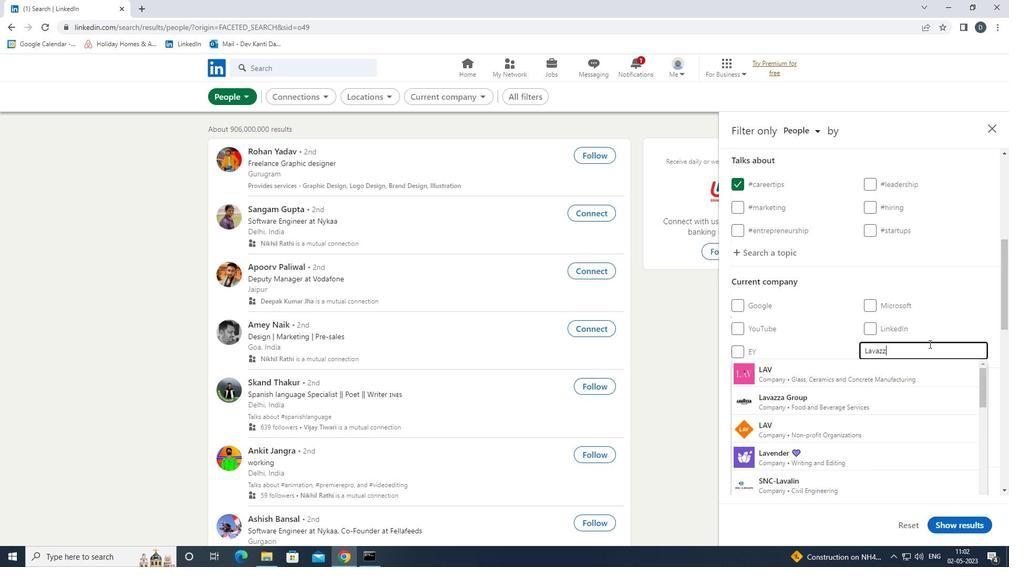 
Action: Mouse scrolled (937, 382) with delta (0, 0)
Screenshot: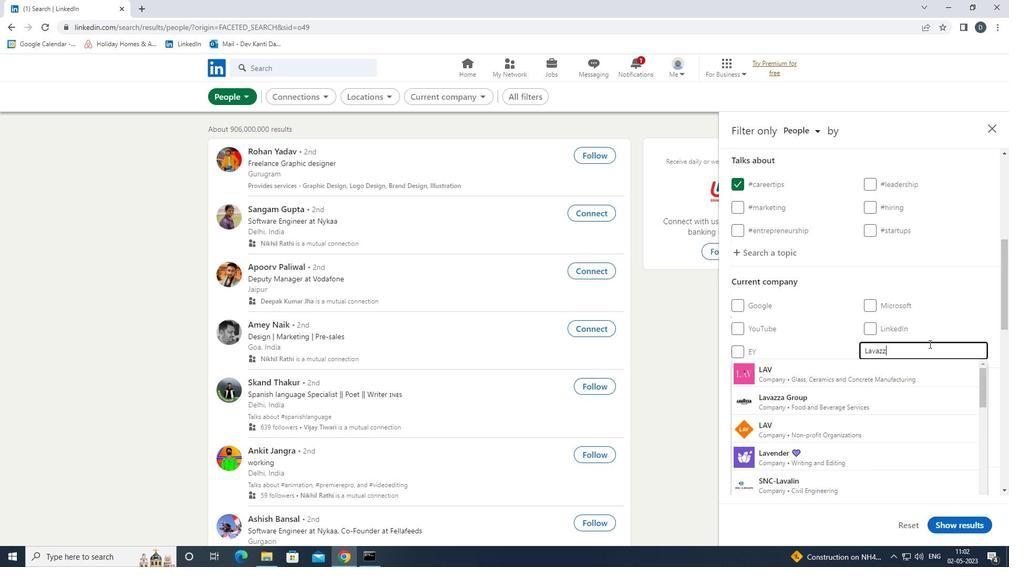 
Action: Mouse moved to (904, 405)
Screenshot: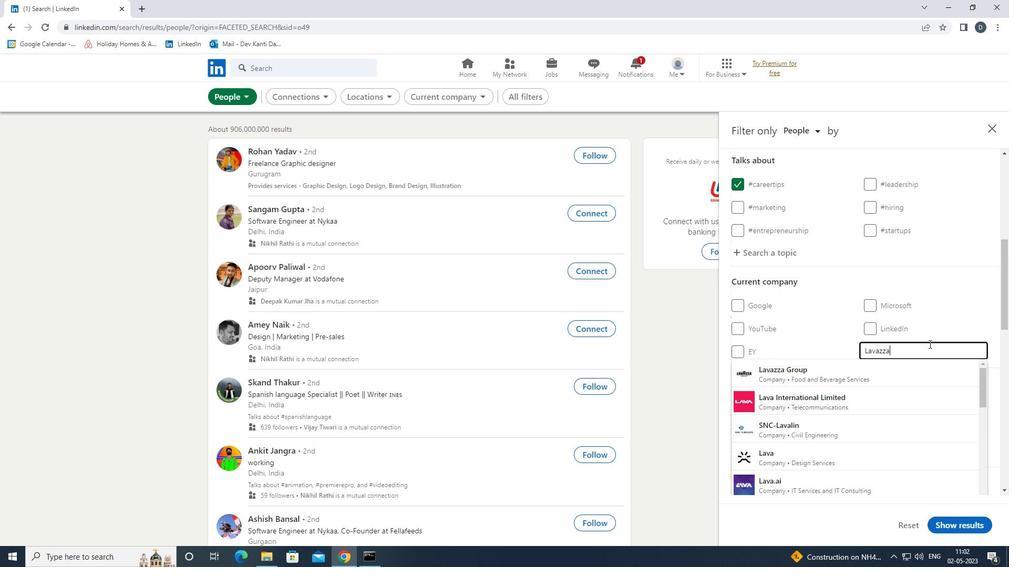 
Action: Mouse scrolled (904, 404) with delta (0, 0)
Screenshot: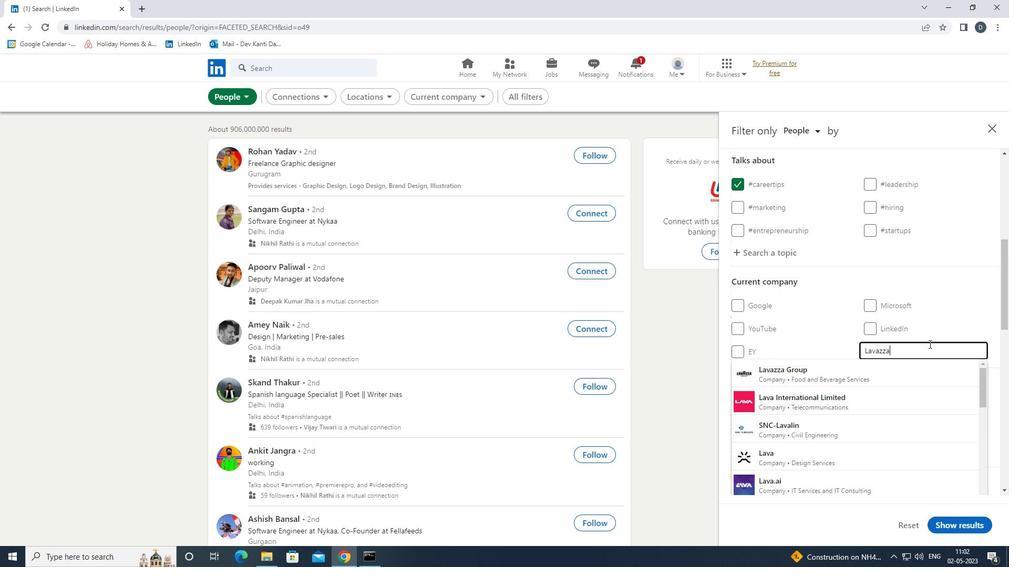 
Action: Mouse scrolled (904, 404) with delta (0, 0)
Screenshot: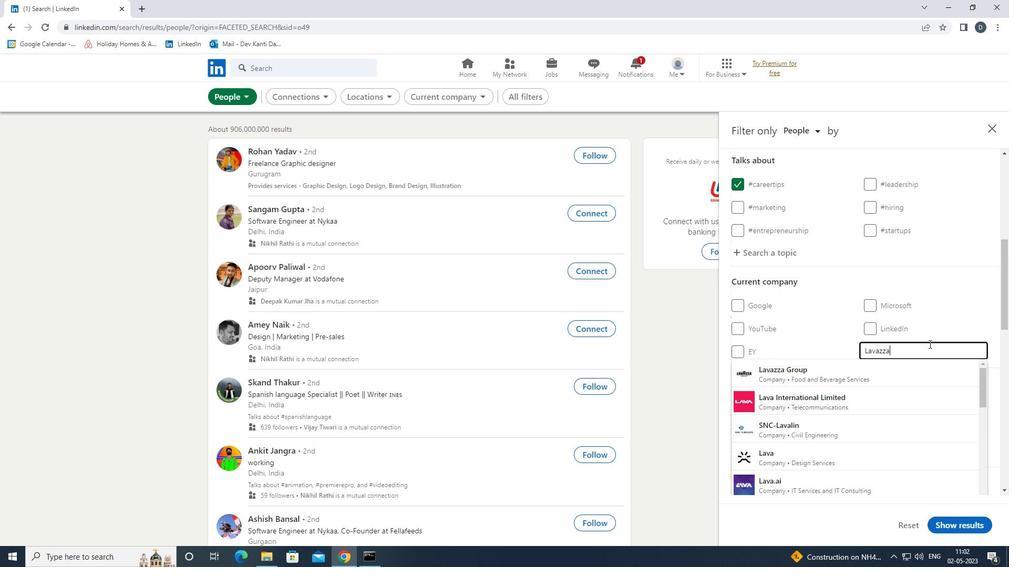 
Action: Mouse moved to (912, 361)
Screenshot: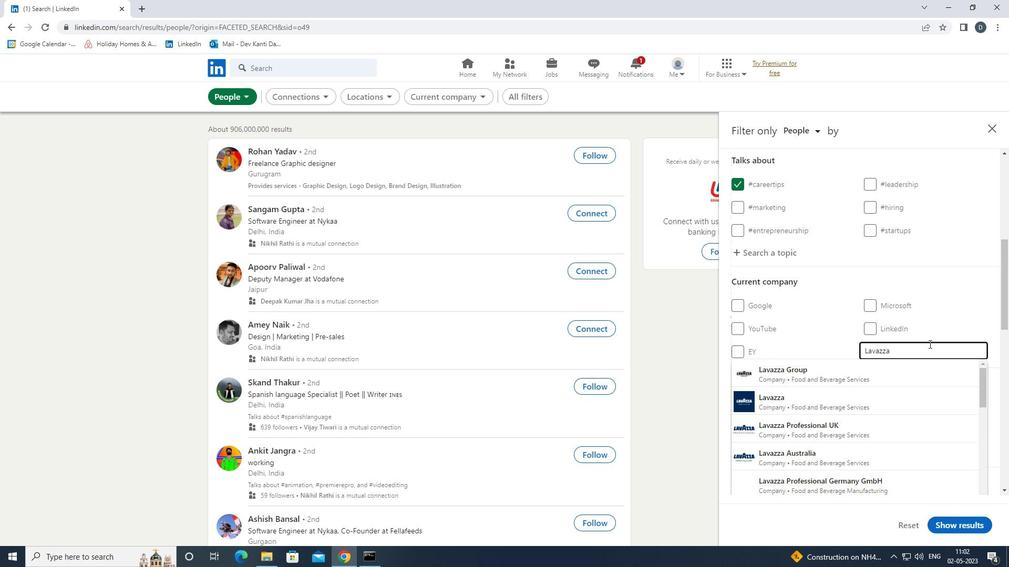 
Action: Mouse pressed left at (912, 361)
Screenshot: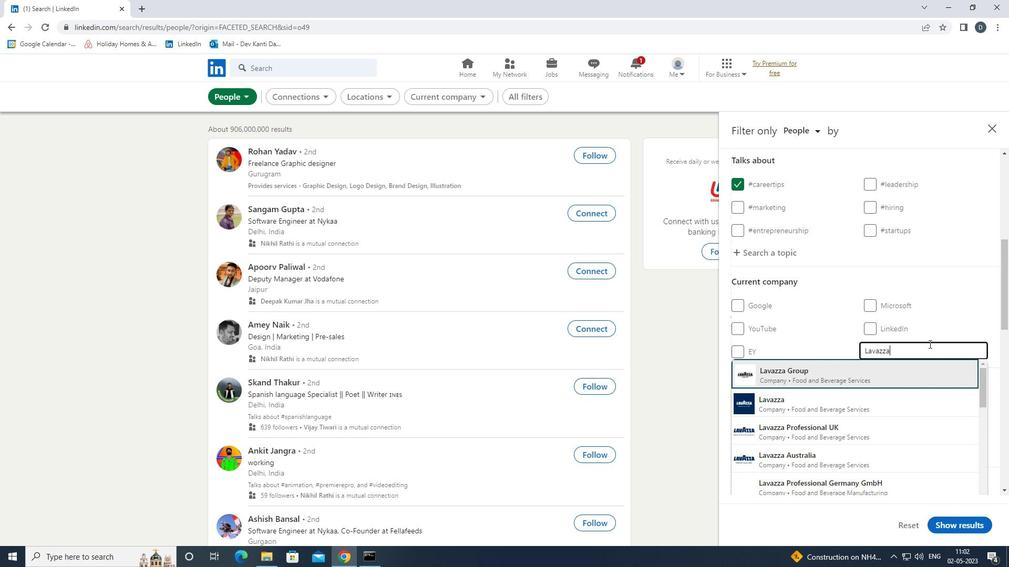 
Action: Mouse moved to (919, 353)
Screenshot: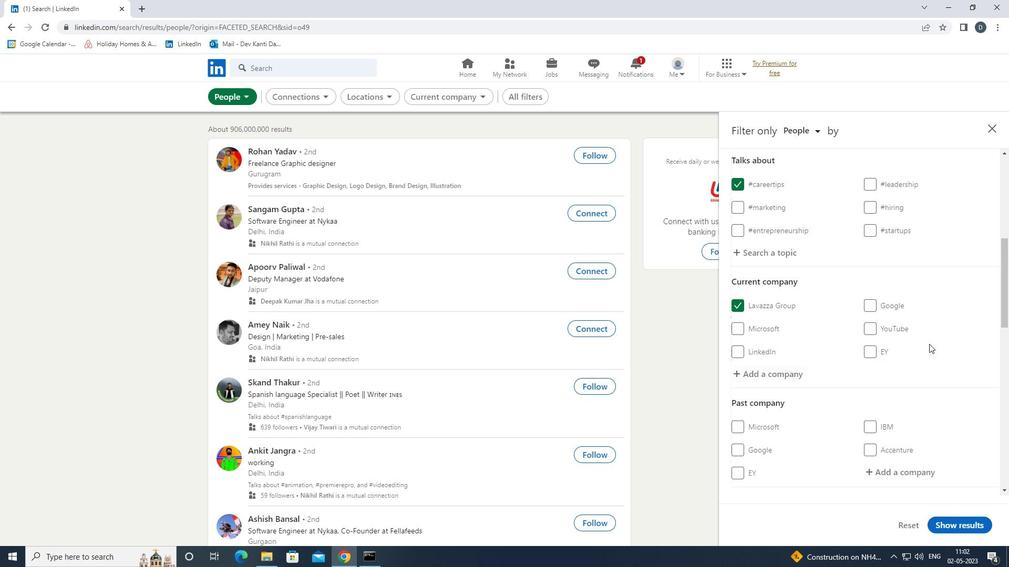 
Action: Mouse pressed left at (919, 353)
Screenshot: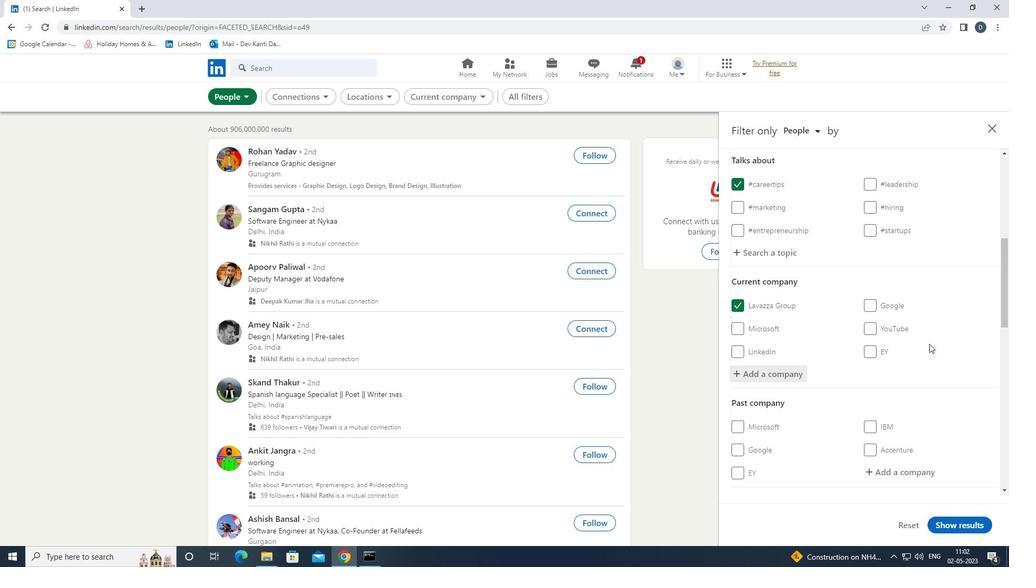 
Action: Mouse moved to (929, 344)
Screenshot: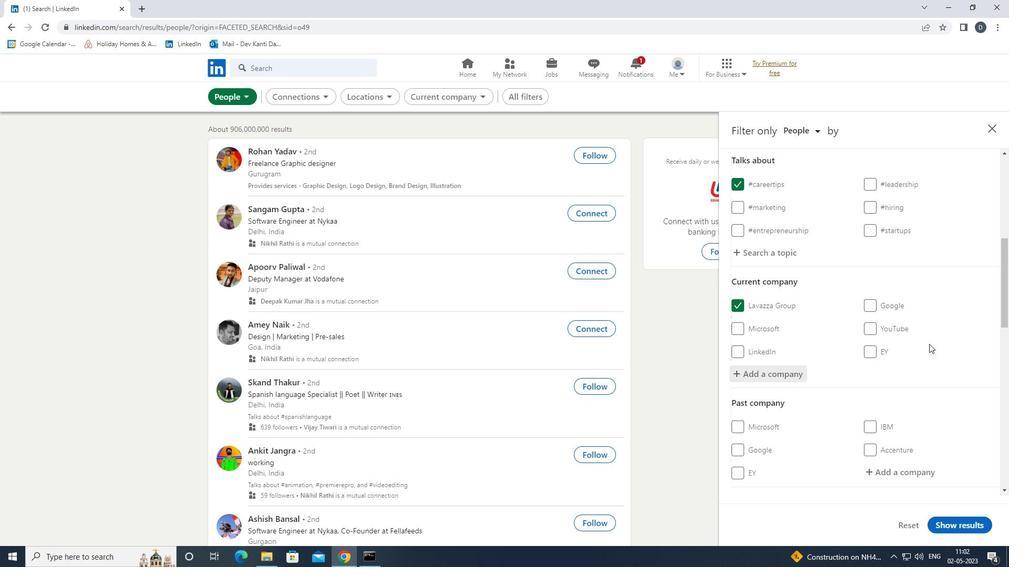 
Action: Key pressed <Key.shift>LAVAZZA<Key.down><Key.enter>
Screenshot: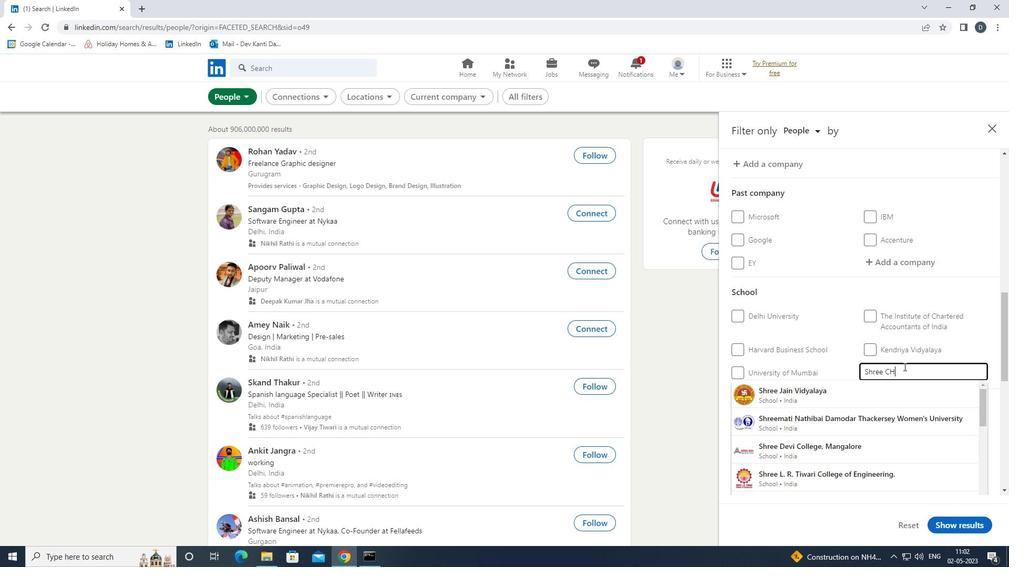 
Action: Mouse scrolled (929, 343) with delta (0, 0)
Screenshot: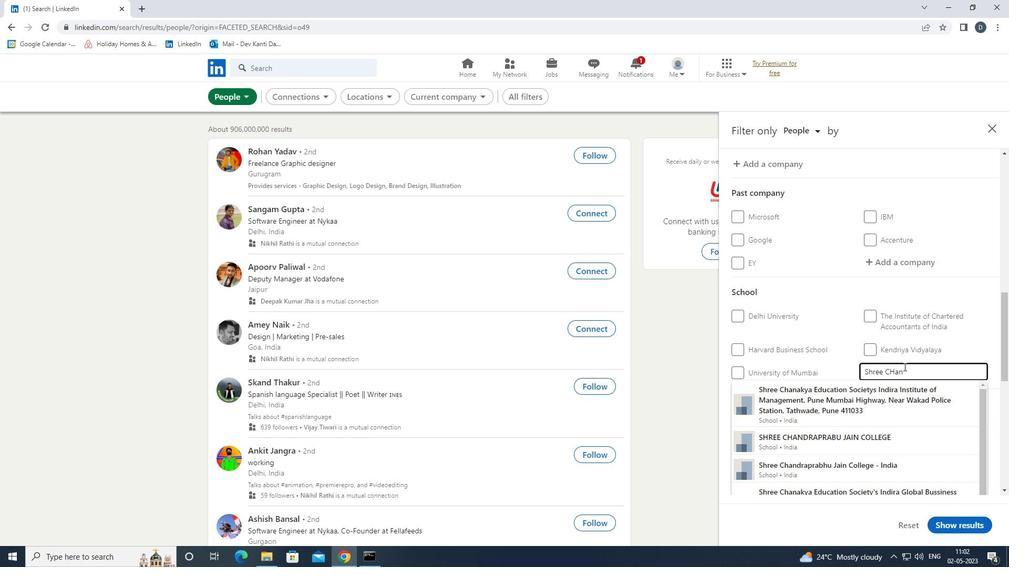 
Action: Mouse scrolled (929, 343) with delta (0, 0)
Screenshot: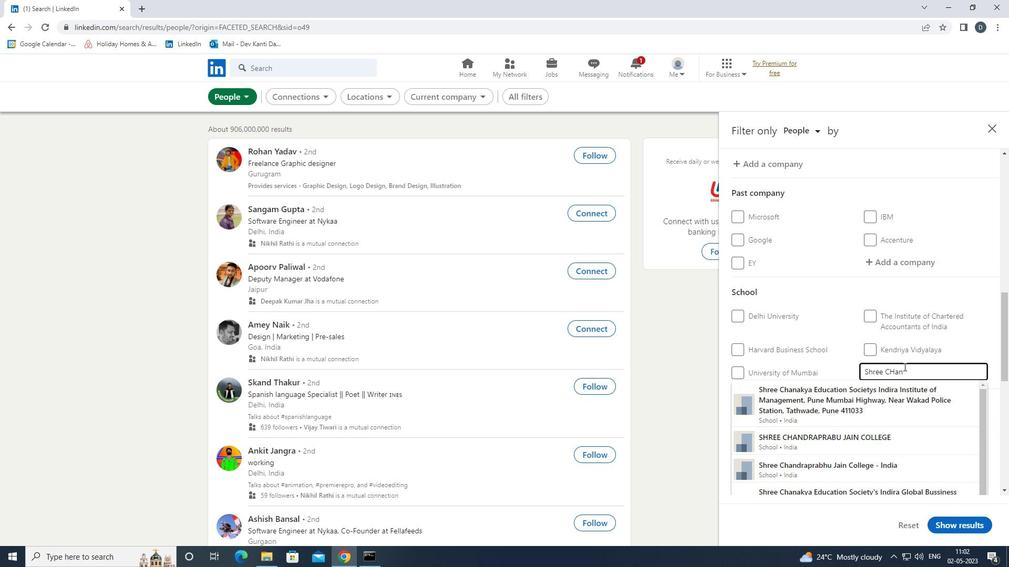 
Action: Mouse scrolled (929, 343) with delta (0, 0)
Screenshot: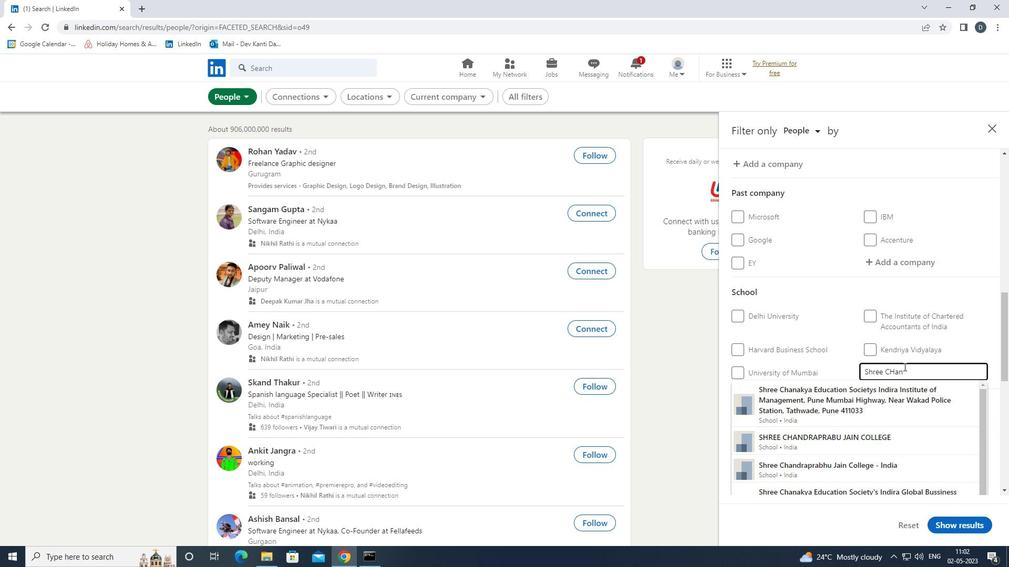 
Action: Mouse scrolled (929, 343) with delta (0, 0)
Screenshot: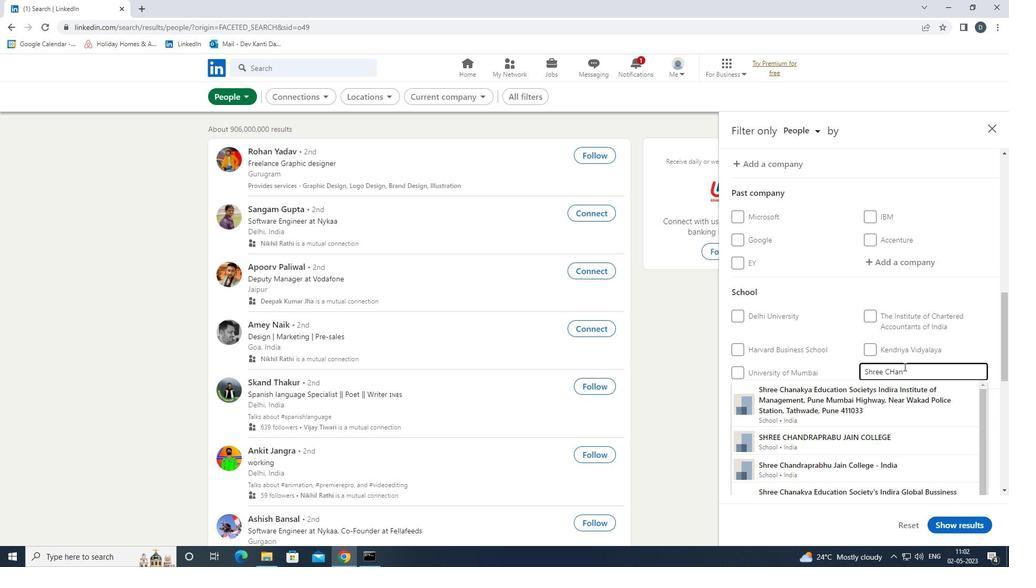 
Action: Mouse moved to (904, 366)
Screenshot: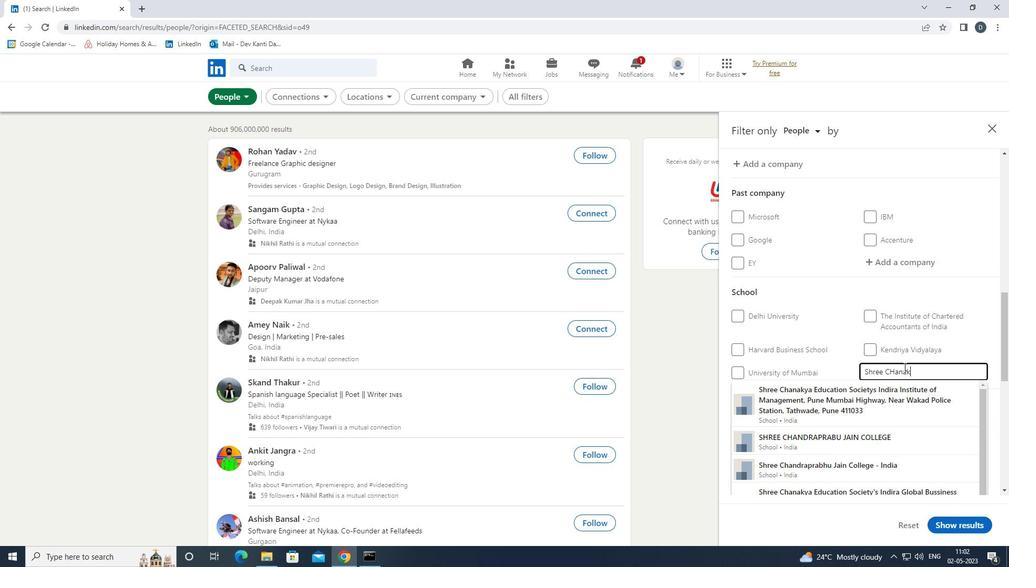 
Action: Mouse pressed left at (904, 366)
Screenshot: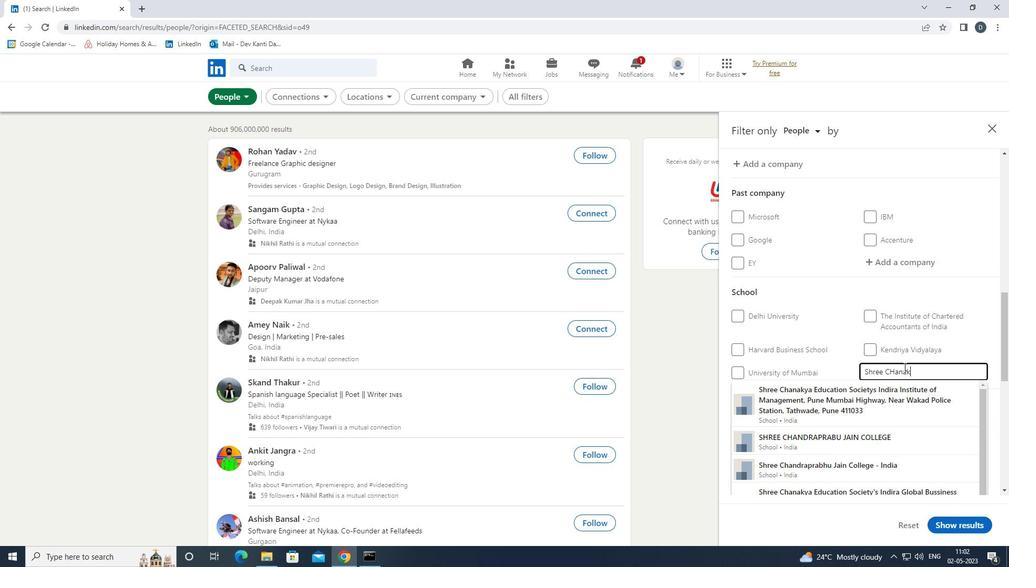 
Action: Key pressed <Key.shift>SHREE<Key.space><Key.shift>CHANAKYA
Screenshot: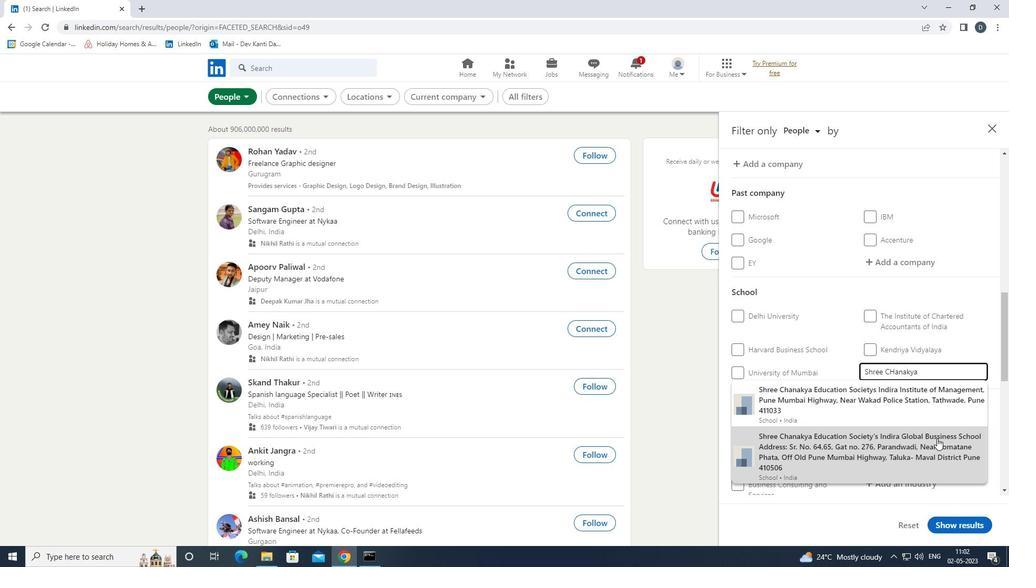 
Action: Mouse moved to (937, 438)
Screenshot: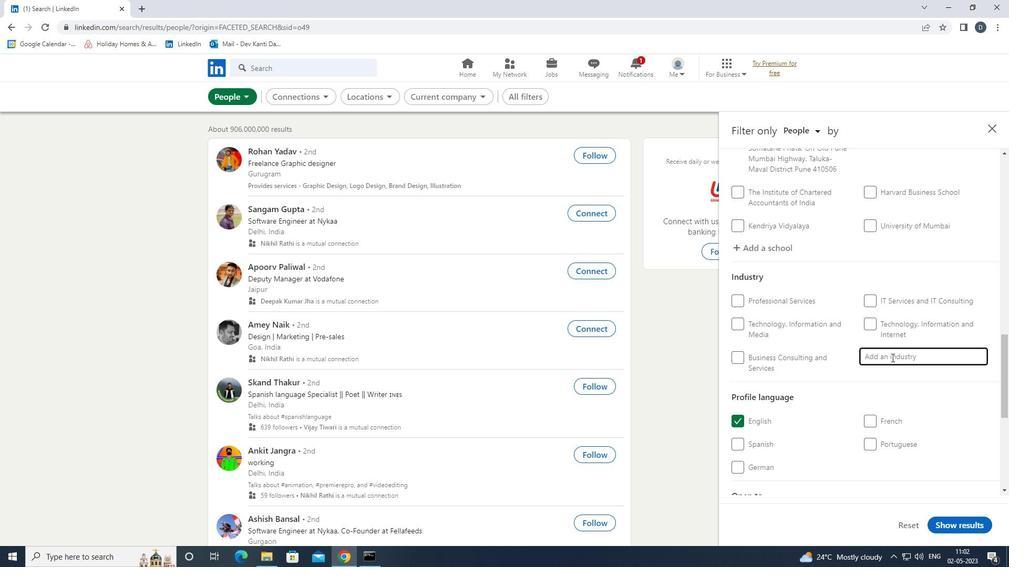 
Action: Mouse pressed left at (937, 438)
Screenshot: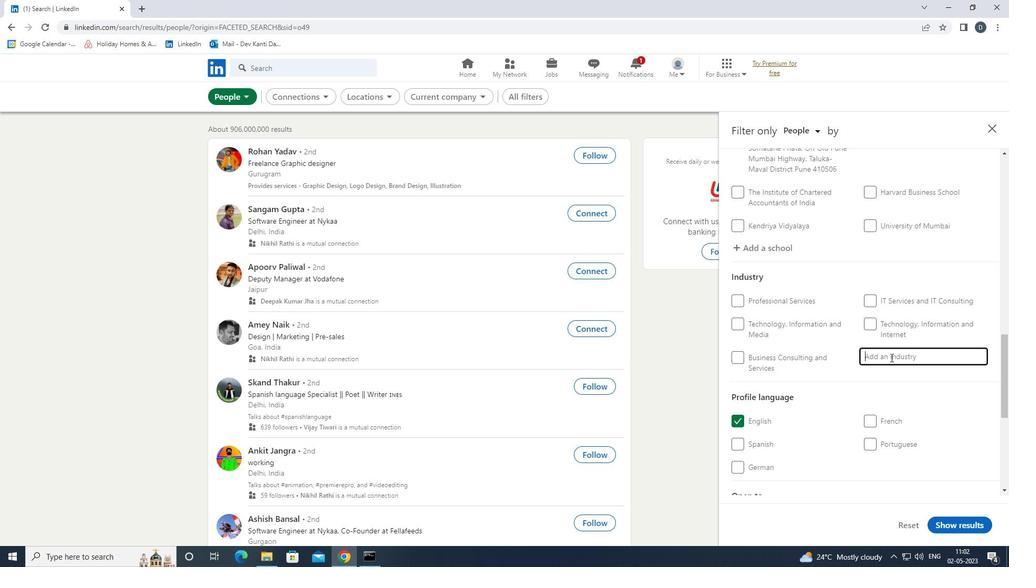 
Action: Mouse moved to (934, 426)
Screenshot: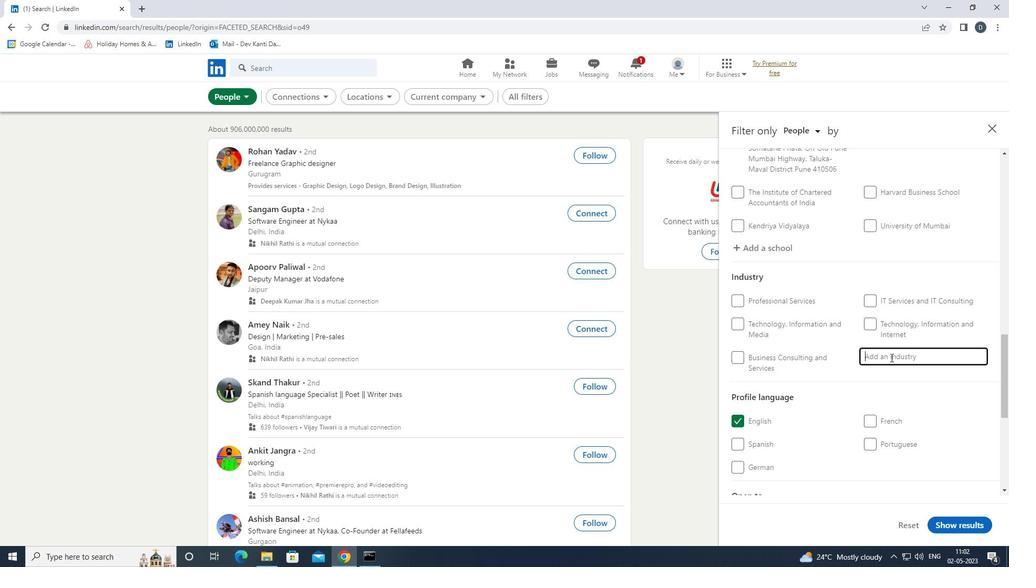
Action: Mouse scrolled (934, 426) with delta (0, 0)
Screenshot: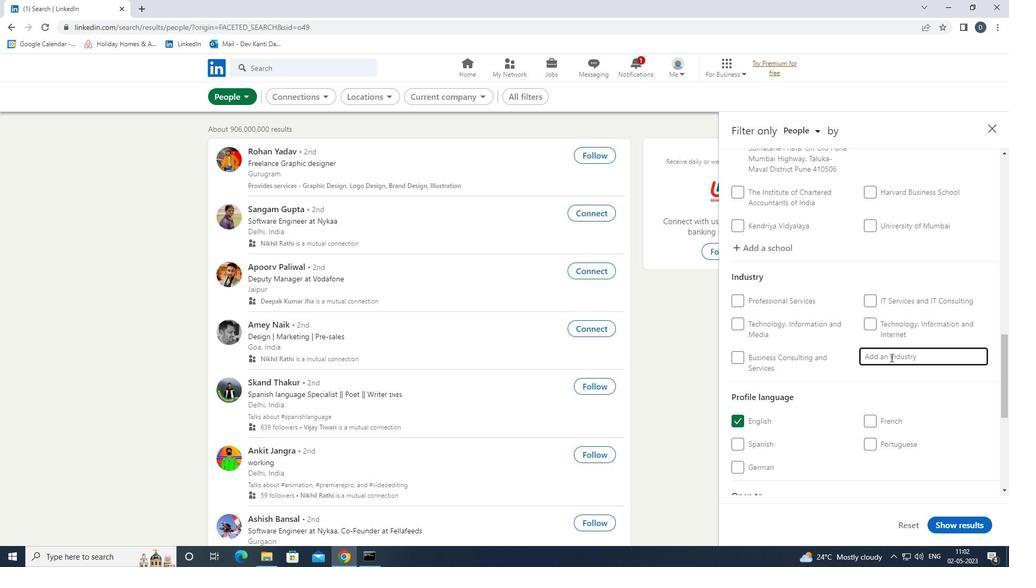 
Action: Mouse scrolled (934, 426) with delta (0, 0)
Screenshot: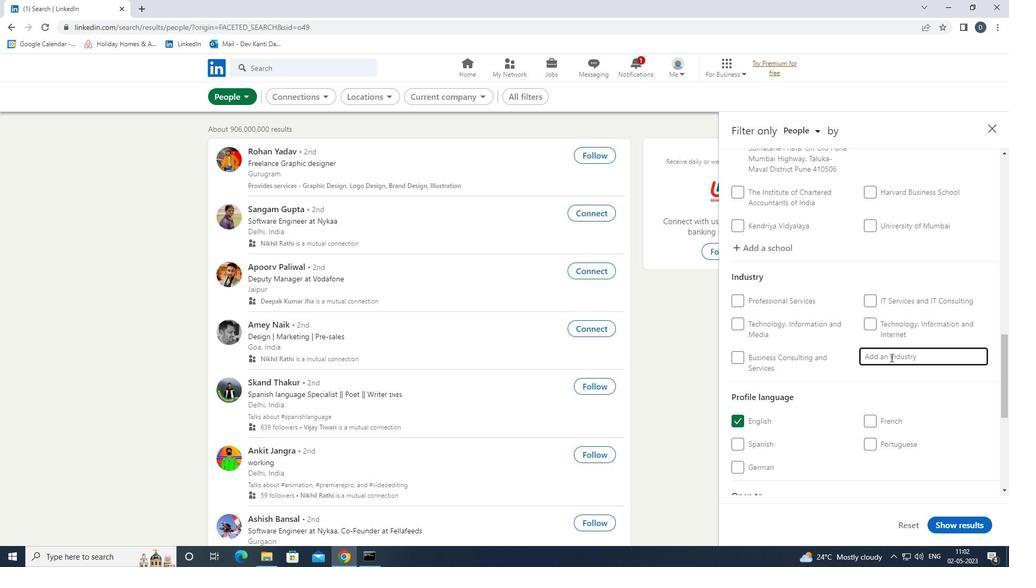 
Action: Mouse moved to (921, 383)
Screenshot: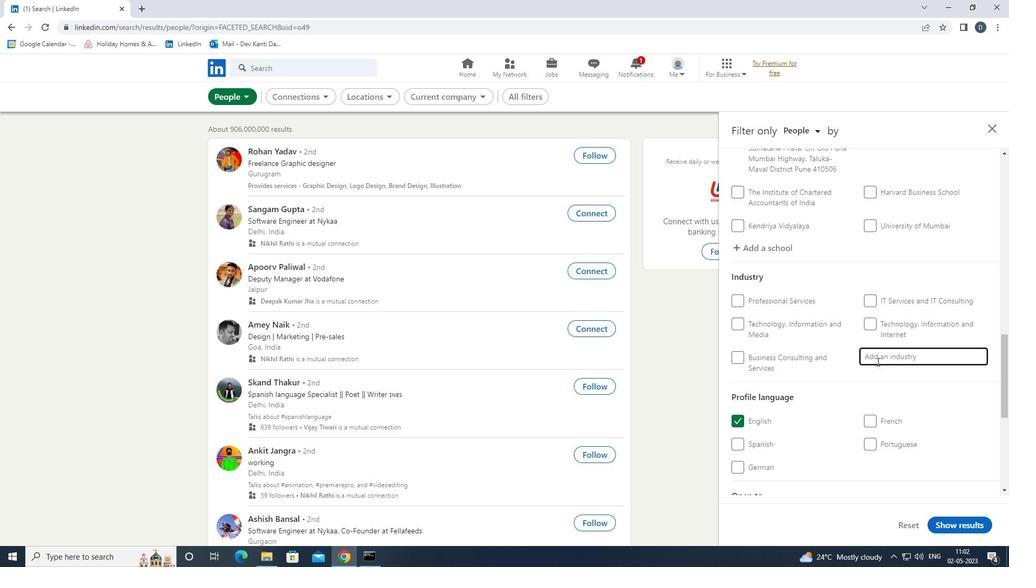 
Action: Mouse scrolled (921, 382) with delta (0, 0)
Screenshot: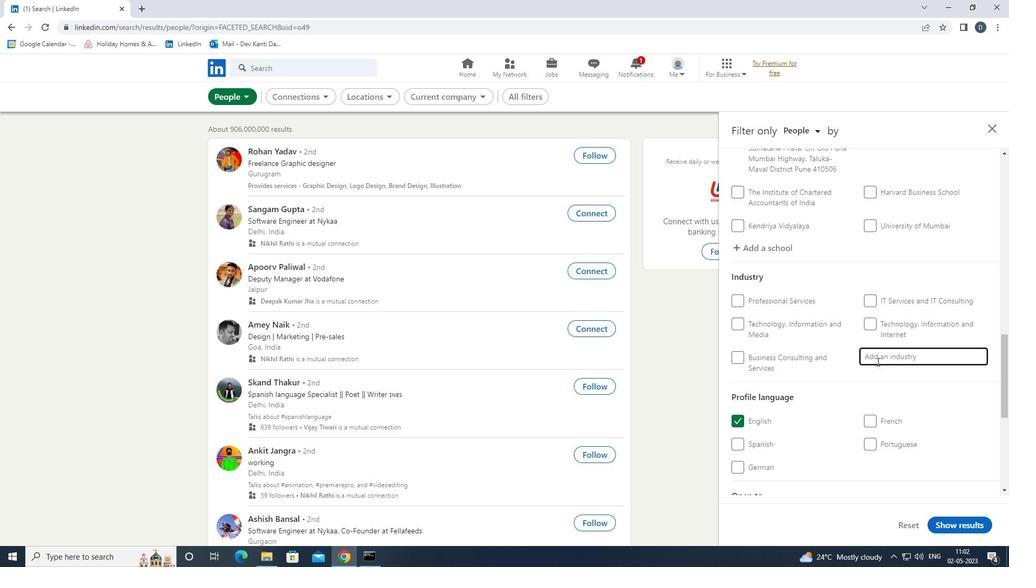 
Action: Mouse scrolled (921, 382) with delta (0, 0)
Screenshot: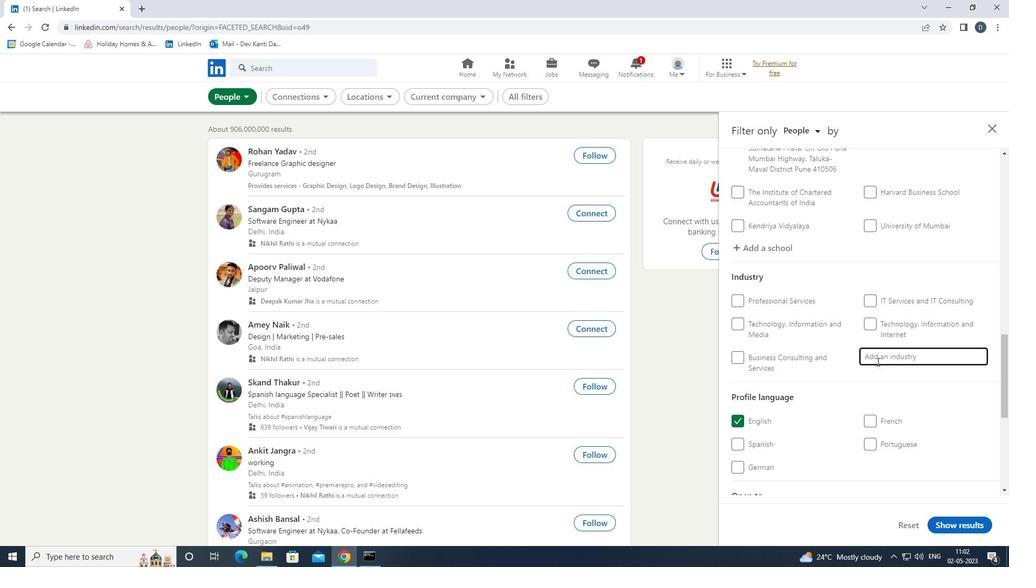 
Action: Mouse moved to (891, 354)
Screenshot: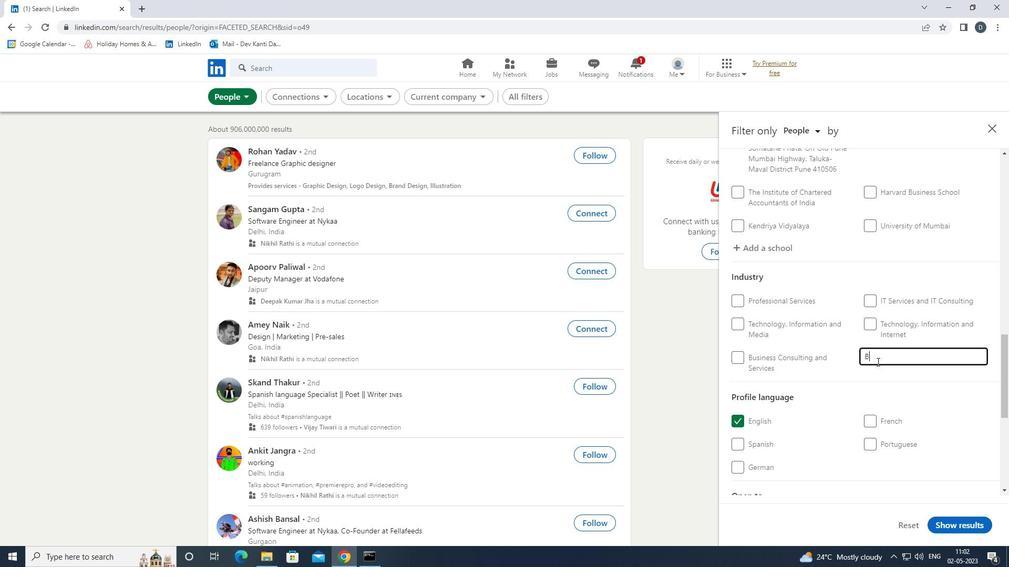 
Action: Mouse pressed left at (891, 354)
Screenshot: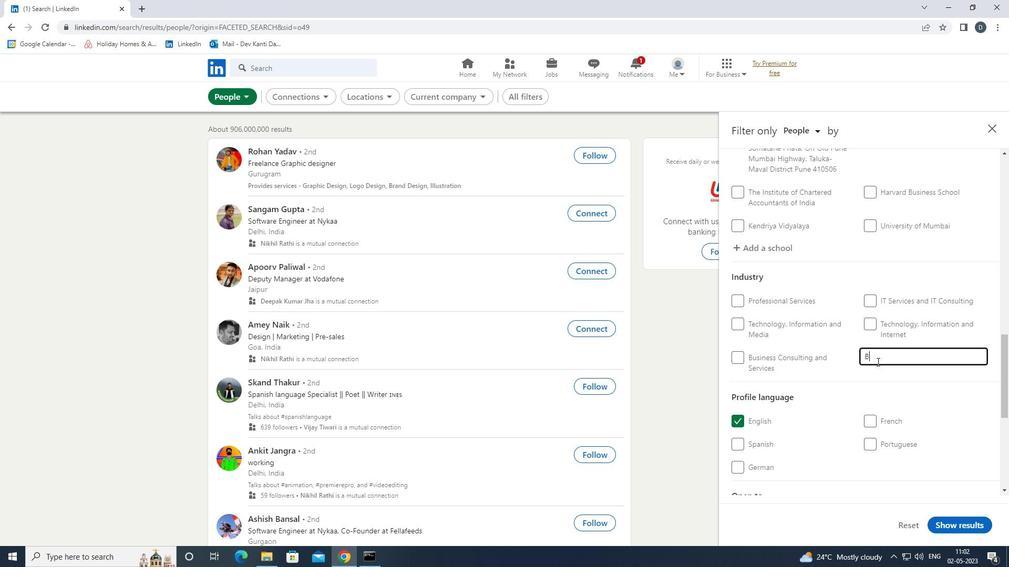 
Action: Mouse moved to (887, 359)
Screenshot: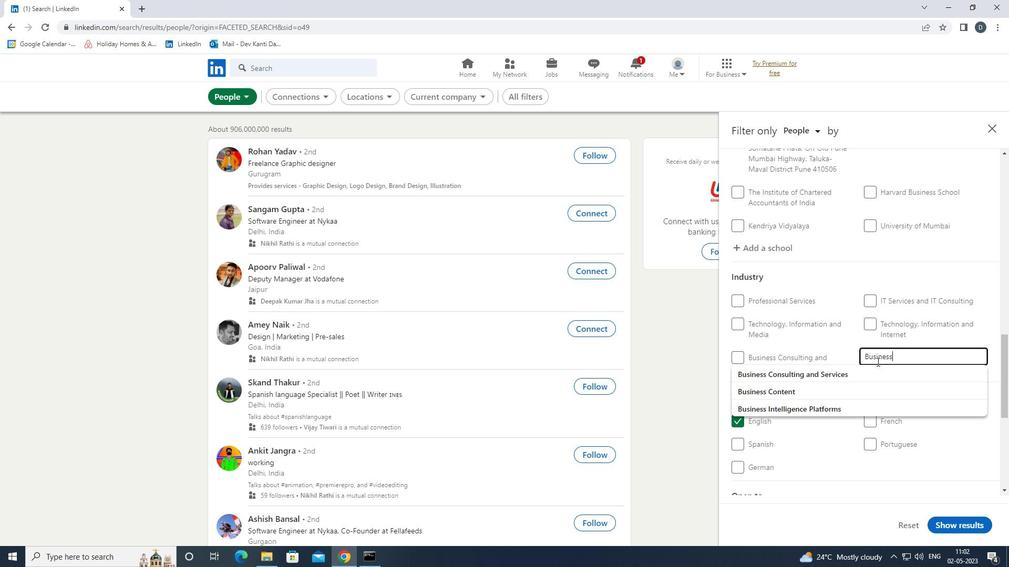 
Action: Key pressed <Key.shift>
Screenshot: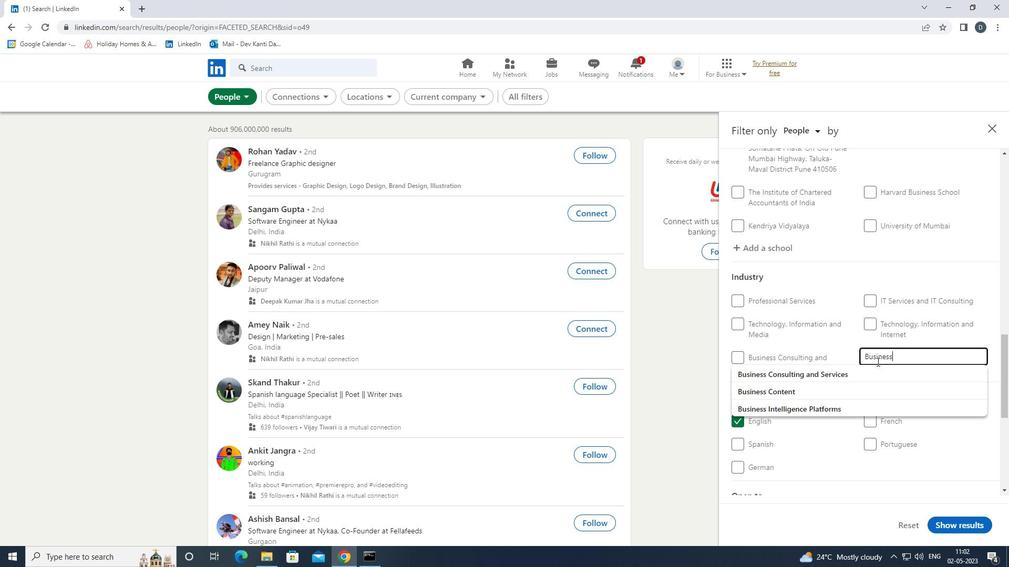 
Action: Mouse moved to (877, 362)
Screenshot: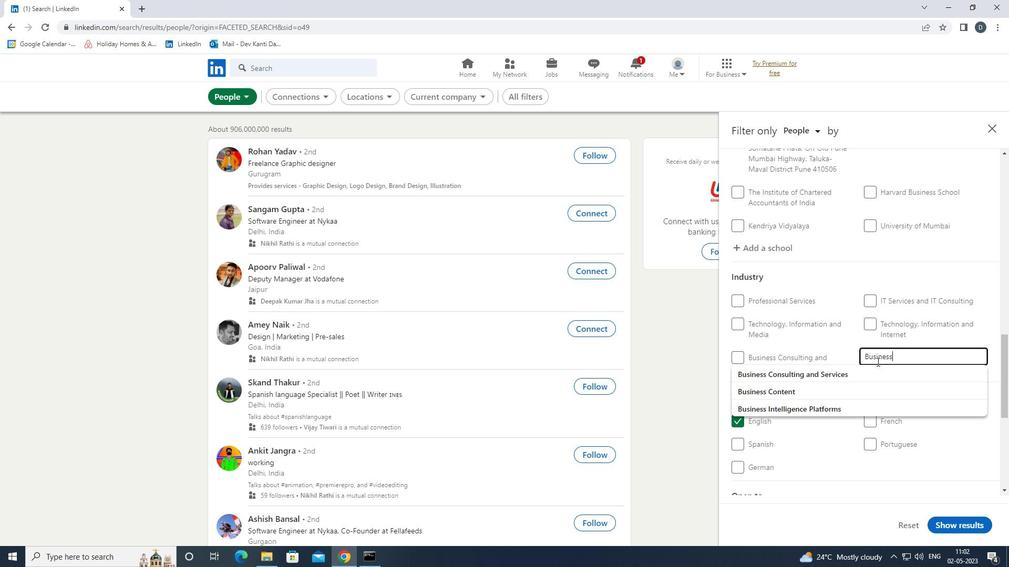 
Action: Key pressed BUSINN<Key.backspace>EES<Key.backspace><Key.backspace>SS<Key.down><Key.down><Key.enter>
Screenshot: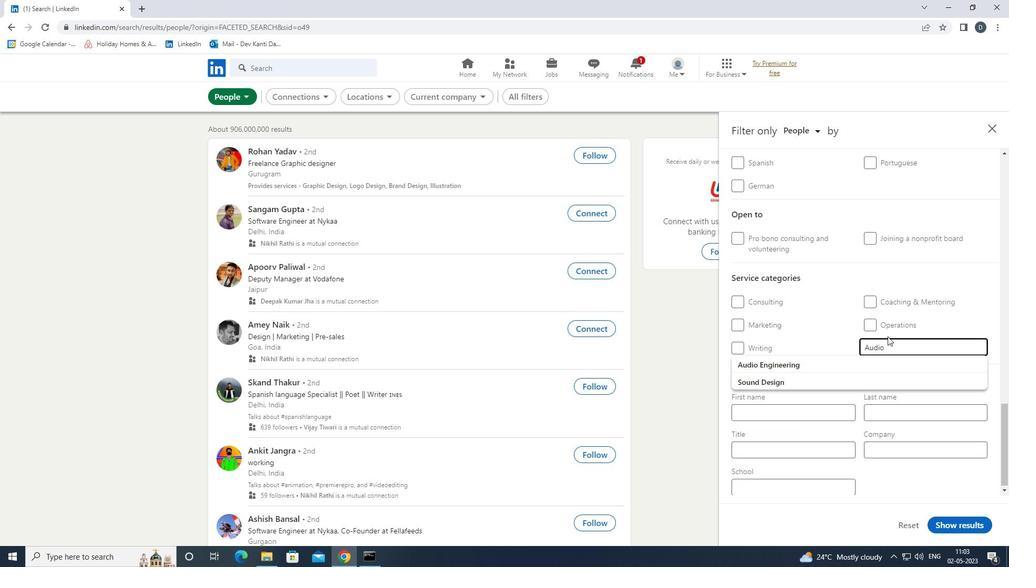 
Action: Mouse scrolled (877, 361) with delta (0, 0)
Screenshot: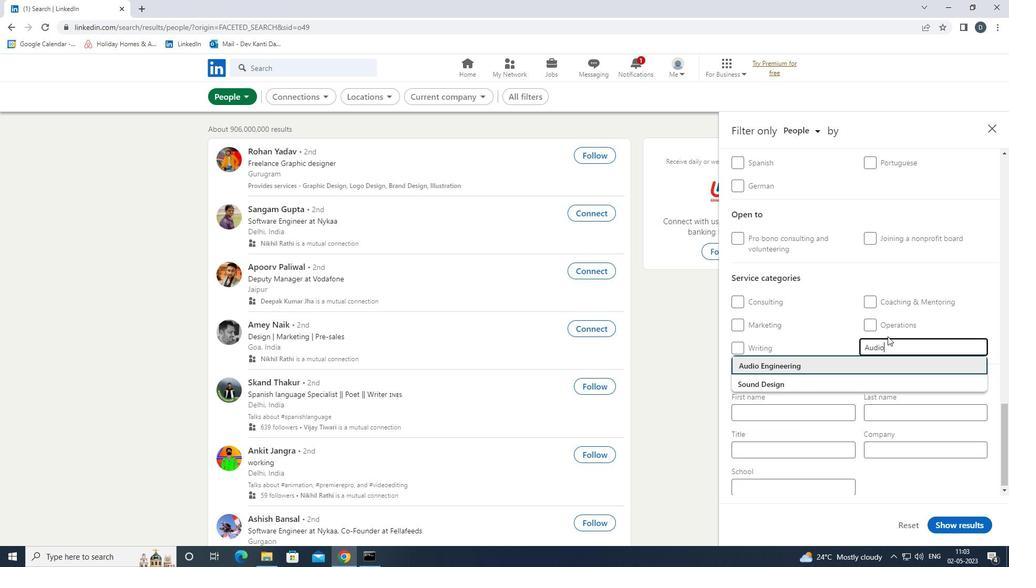 
Action: Mouse scrolled (877, 361) with delta (0, 0)
Screenshot: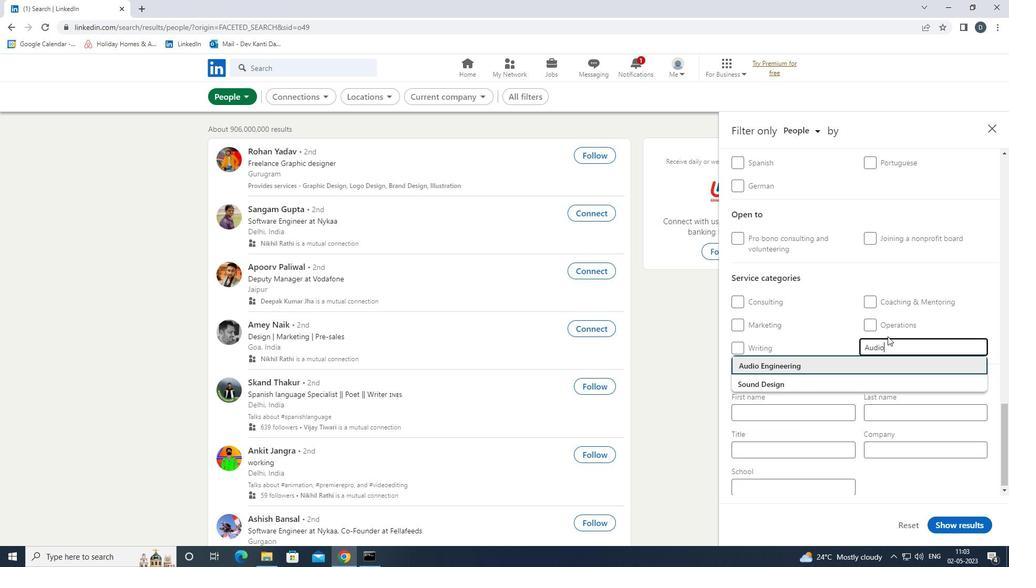 
Action: Mouse scrolled (877, 361) with delta (0, 0)
Screenshot: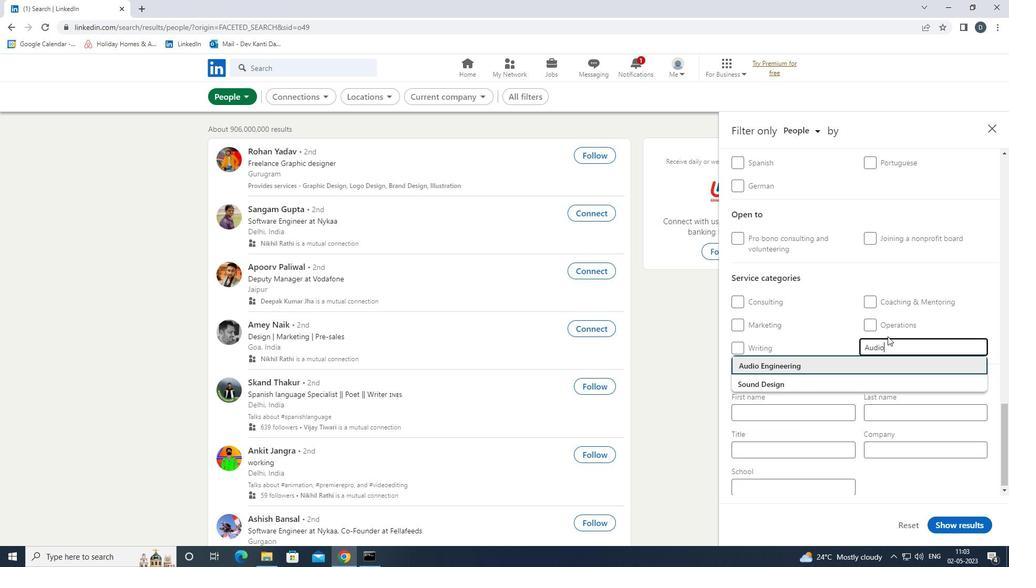 
Action: Mouse scrolled (877, 361) with delta (0, 0)
Screenshot: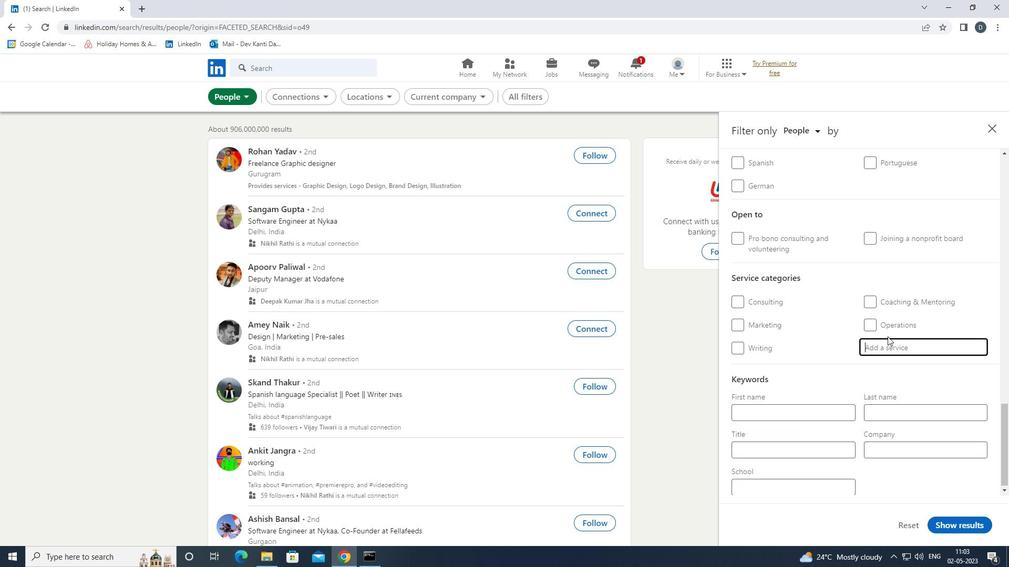 
Action: Mouse scrolled (877, 361) with delta (0, 0)
Screenshot: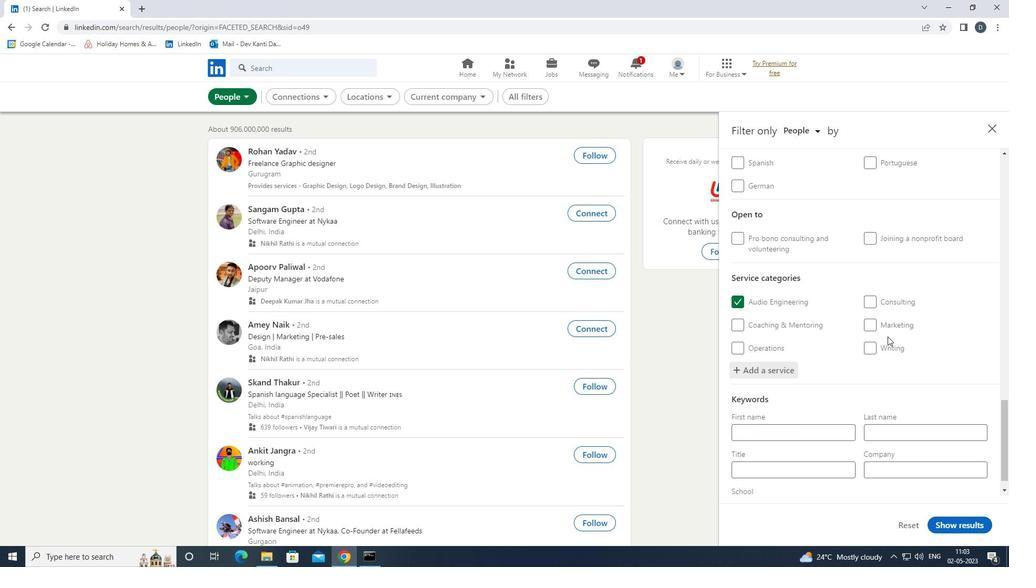 
Action: Mouse scrolled (877, 361) with delta (0, 0)
Screenshot: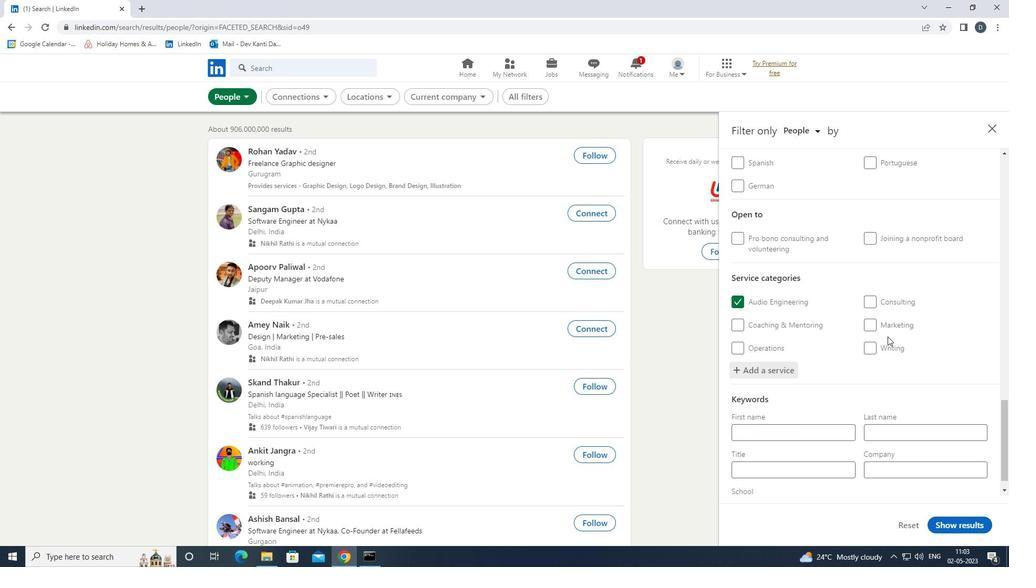 
Action: Mouse moved to (887, 340)
Screenshot: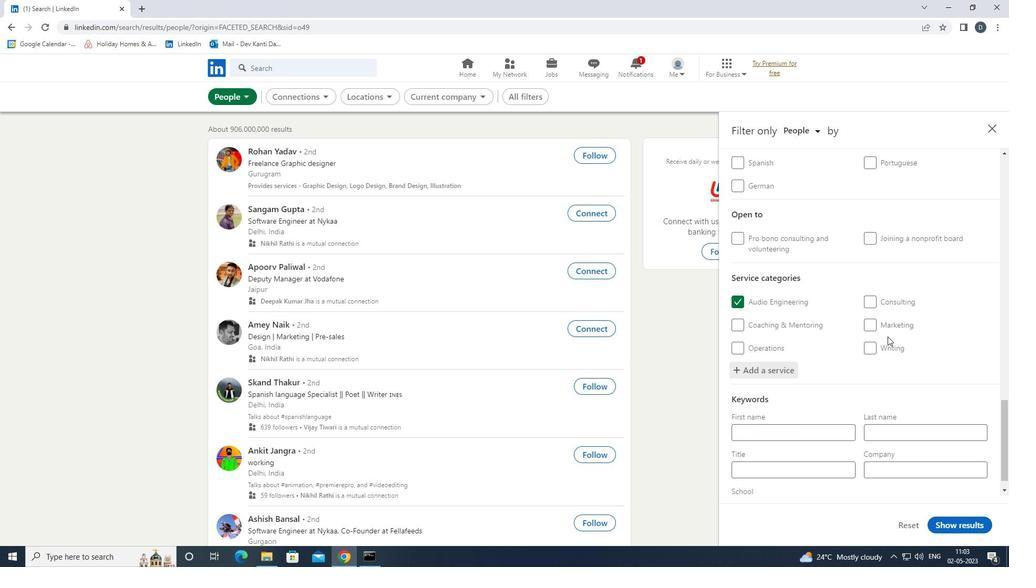 
Action: Mouse pressed left at (887, 340)
Screenshot: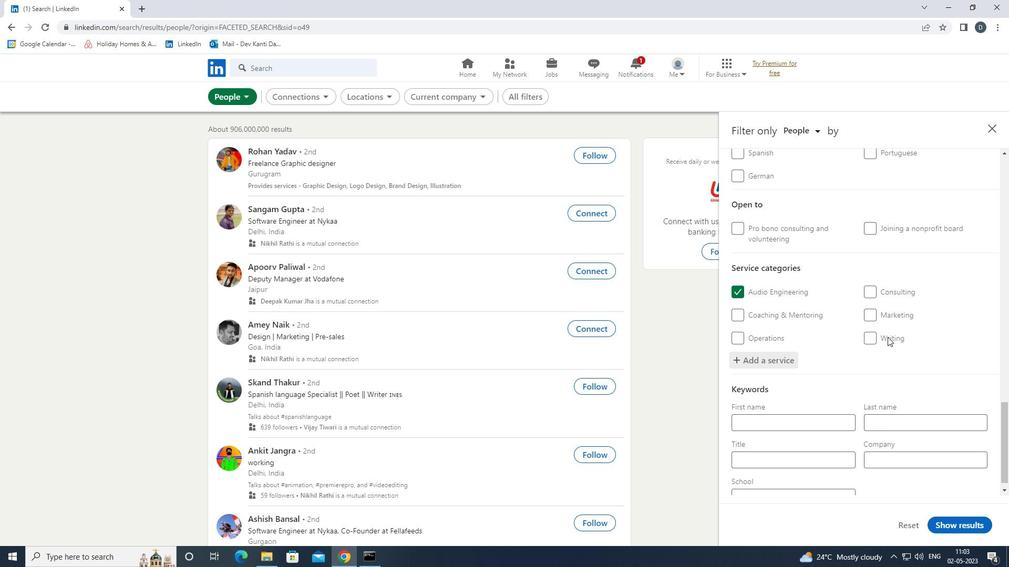 
Action: Mouse moved to (887, 336)
Screenshot: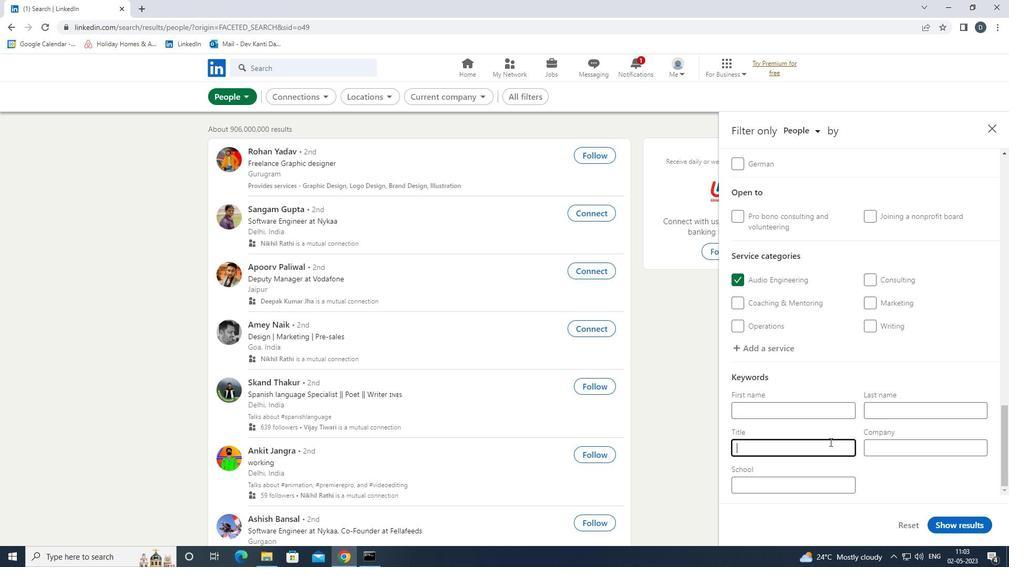 
Action: Key pressed <Key.shift>AUDIO<Key.down><Key.enter>
Screenshot: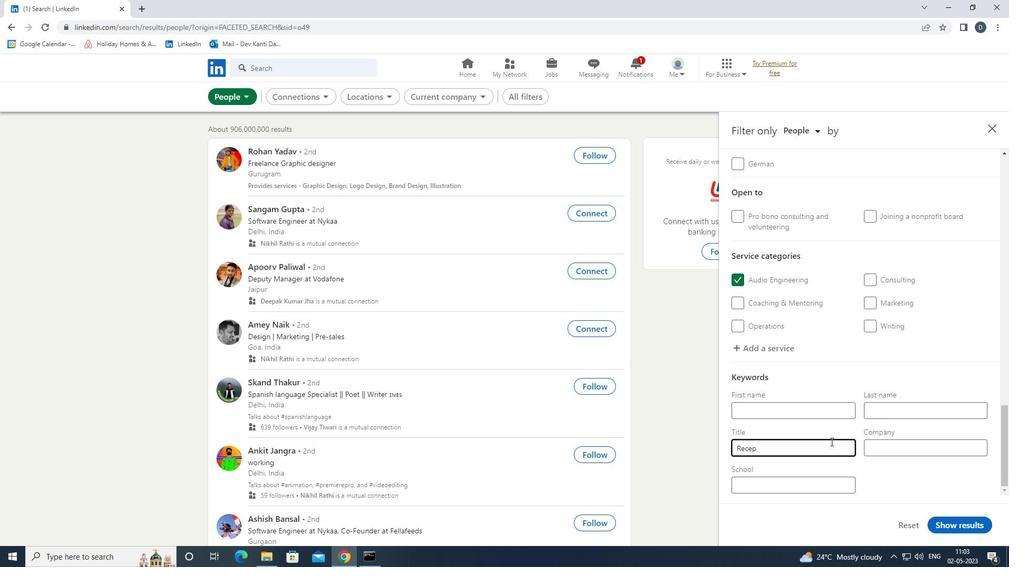 
Action: Mouse scrolled (887, 336) with delta (0, 0)
Screenshot: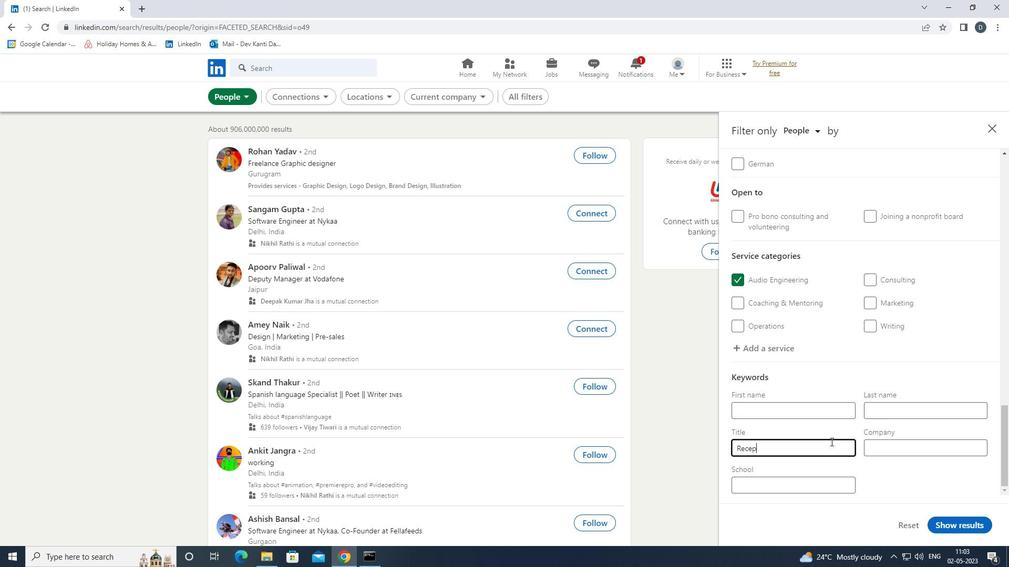
Action: Mouse scrolled (887, 336) with delta (0, 0)
Screenshot: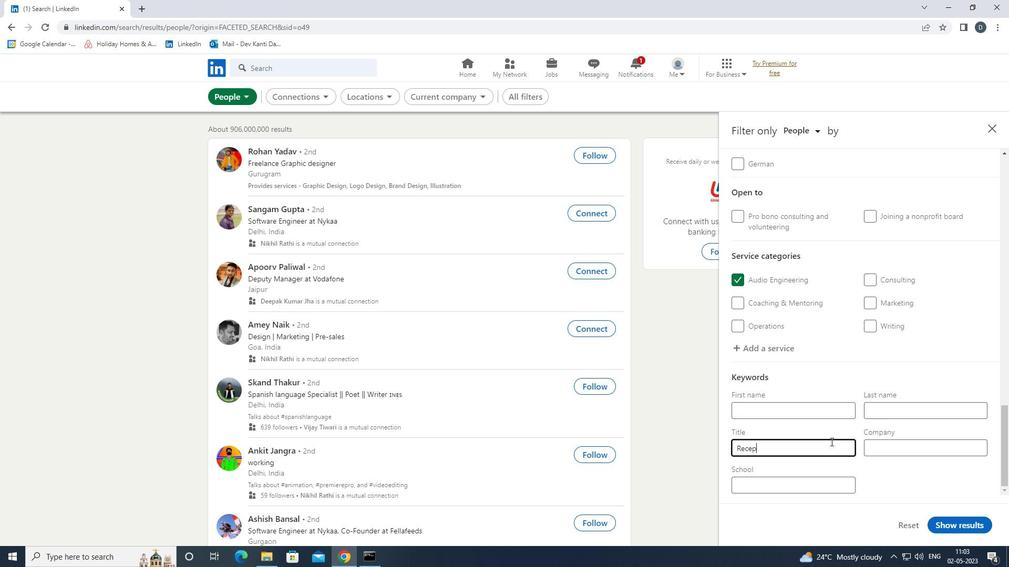 
Action: Mouse scrolled (887, 336) with delta (0, 0)
Screenshot: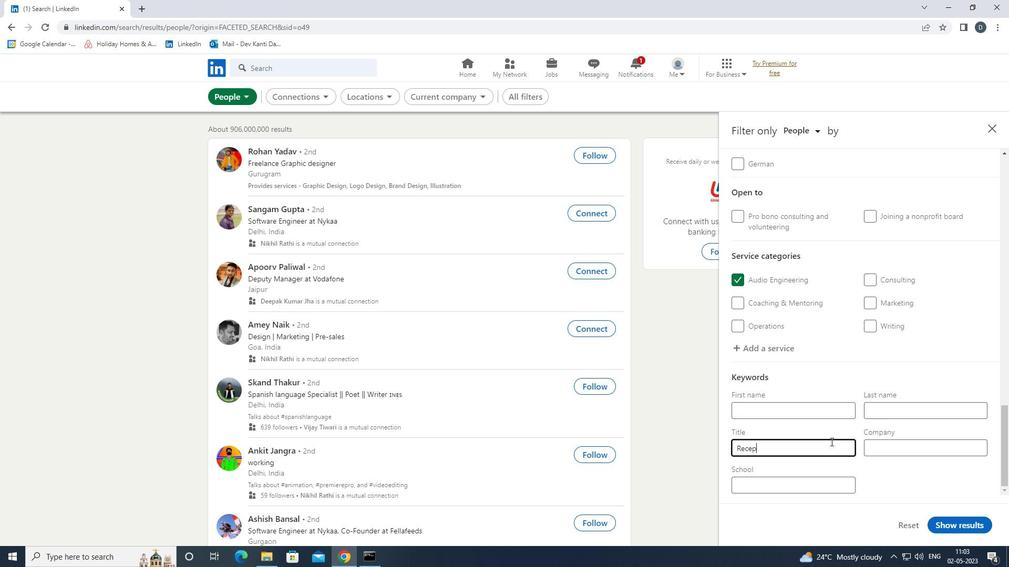 
Action: Mouse moved to (887, 336)
Screenshot: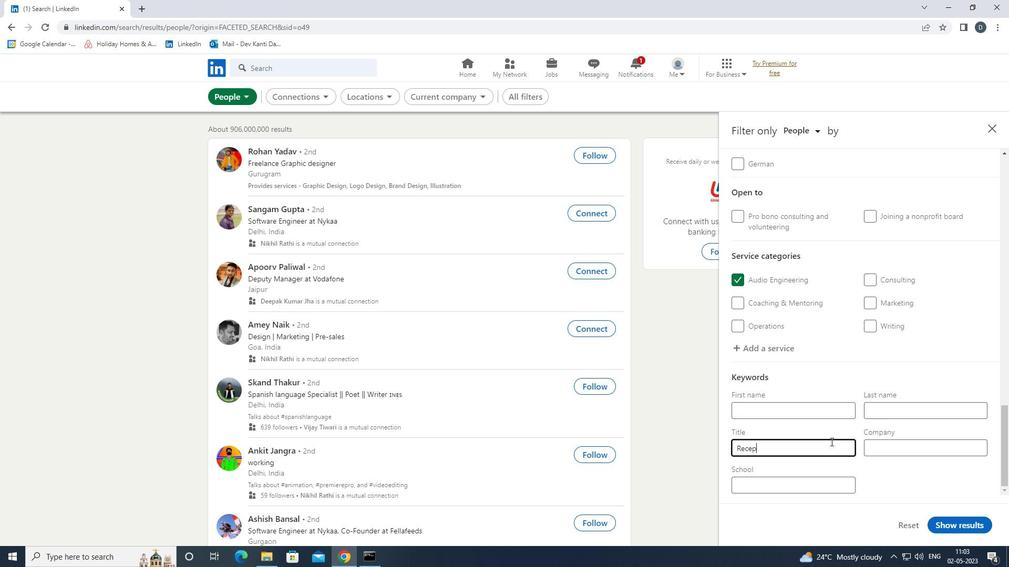 
Action: Mouse scrolled (887, 336) with delta (0, 0)
Screenshot: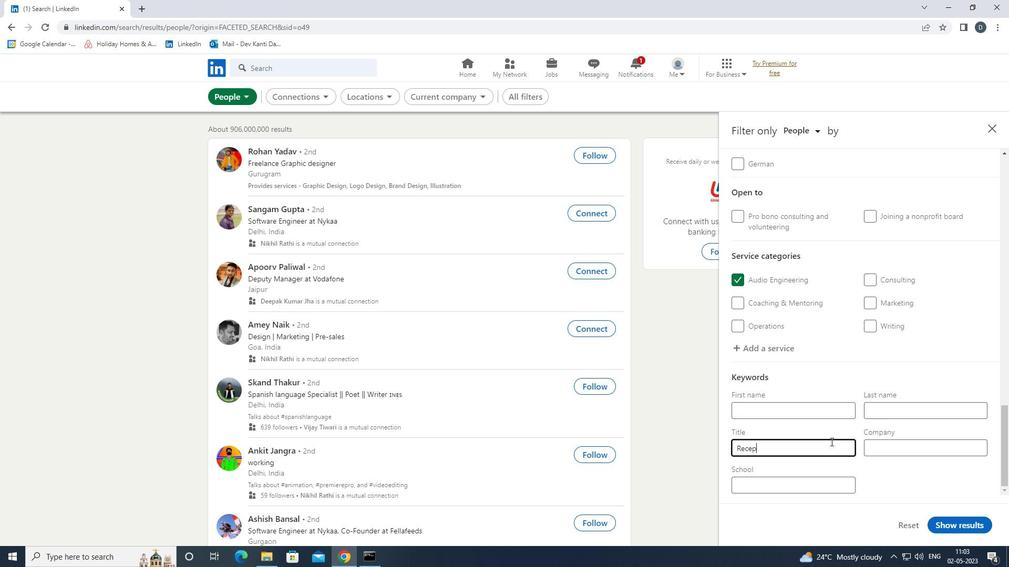 
Action: Mouse moved to (819, 447)
Screenshot: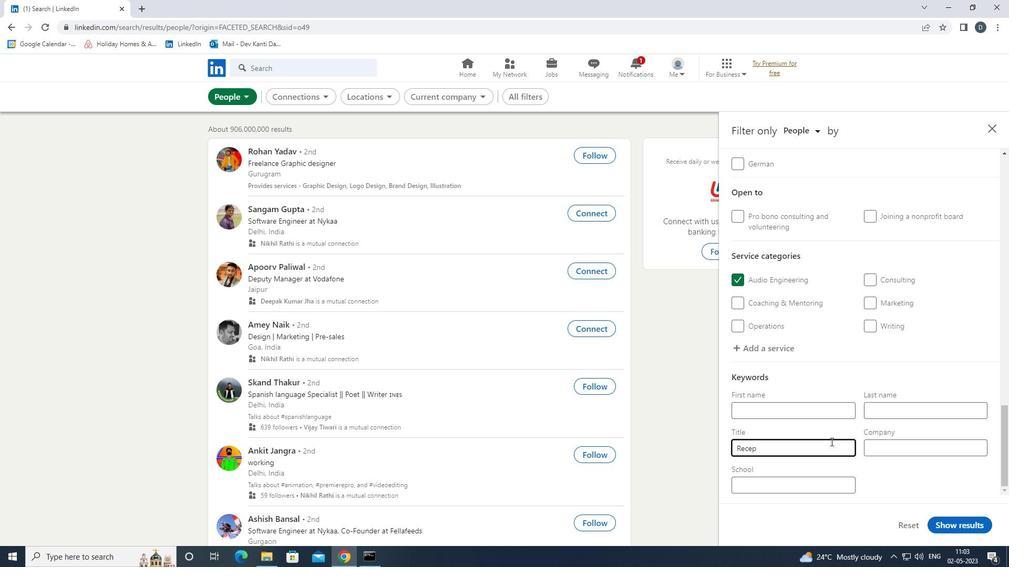 
Action: Mouse pressed left at (819, 447)
Screenshot: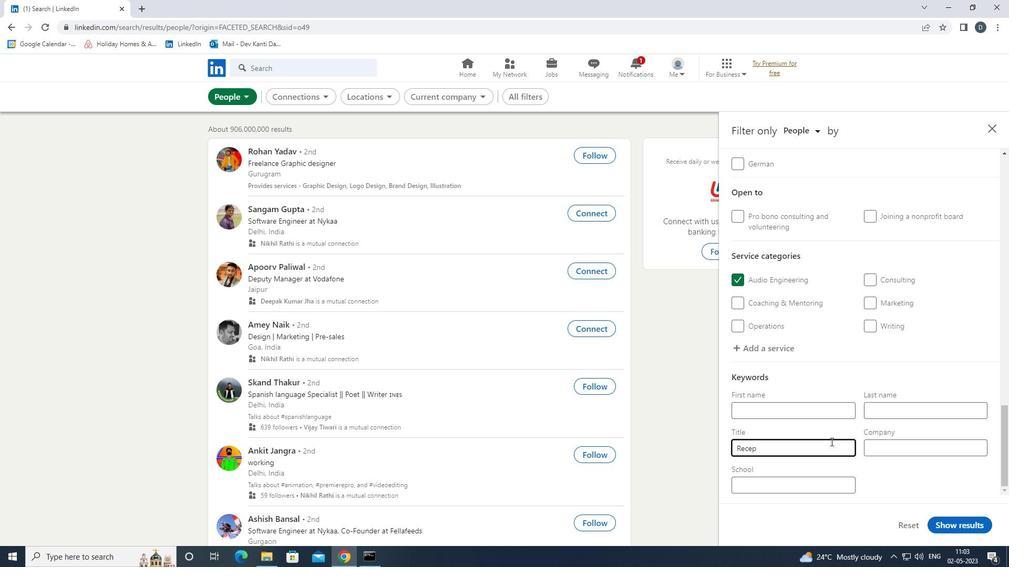 
Action: Mouse moved to (831, 442)
Screenshot: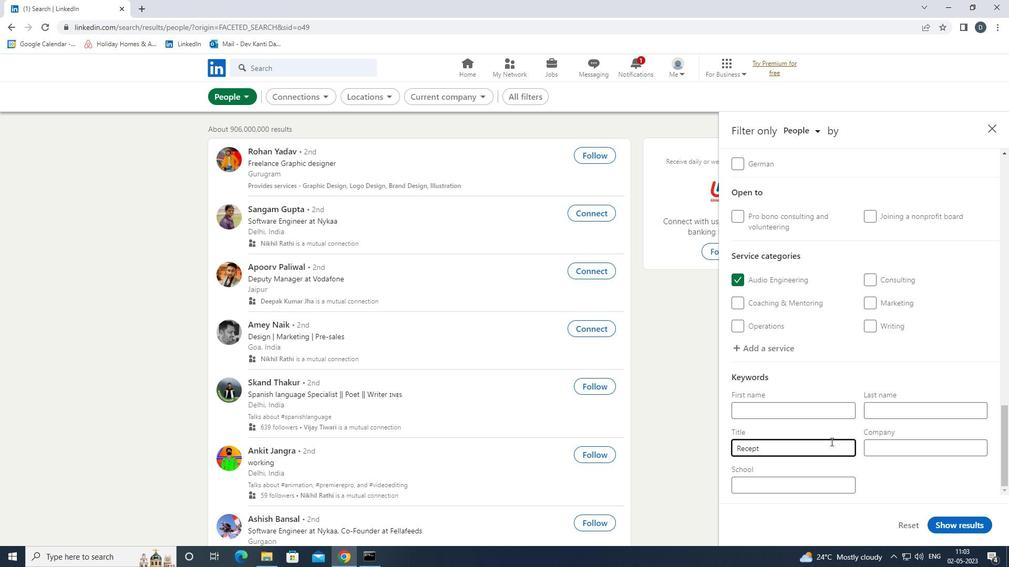 
Action: Key pressed <Key.shift><Key.shift><Key.shift><Key.shift><Key.shift><Key.shift>RECEPTIONIST
Screenshot: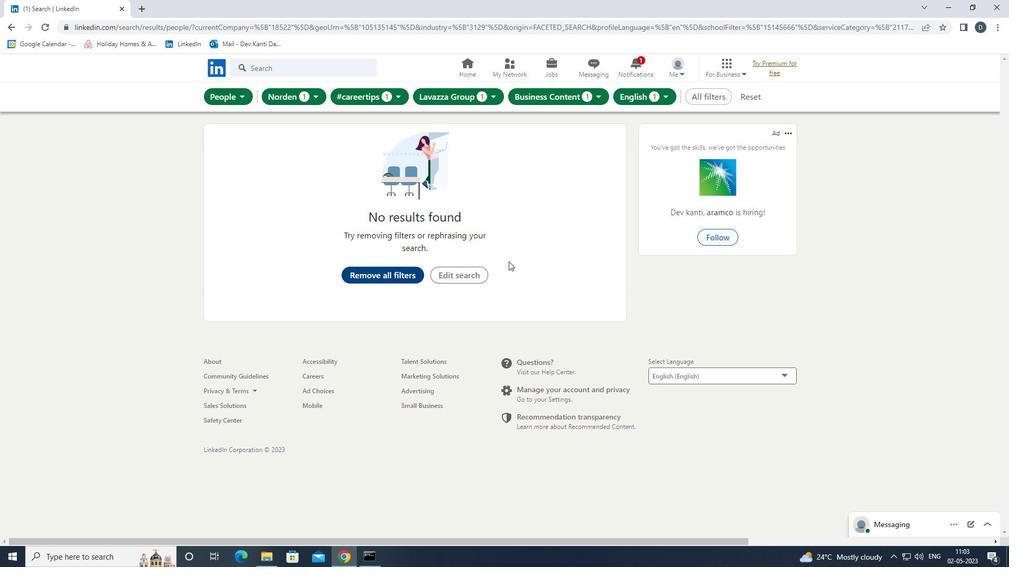 
Action: Mouse moved to (981, 531)
Screenshot: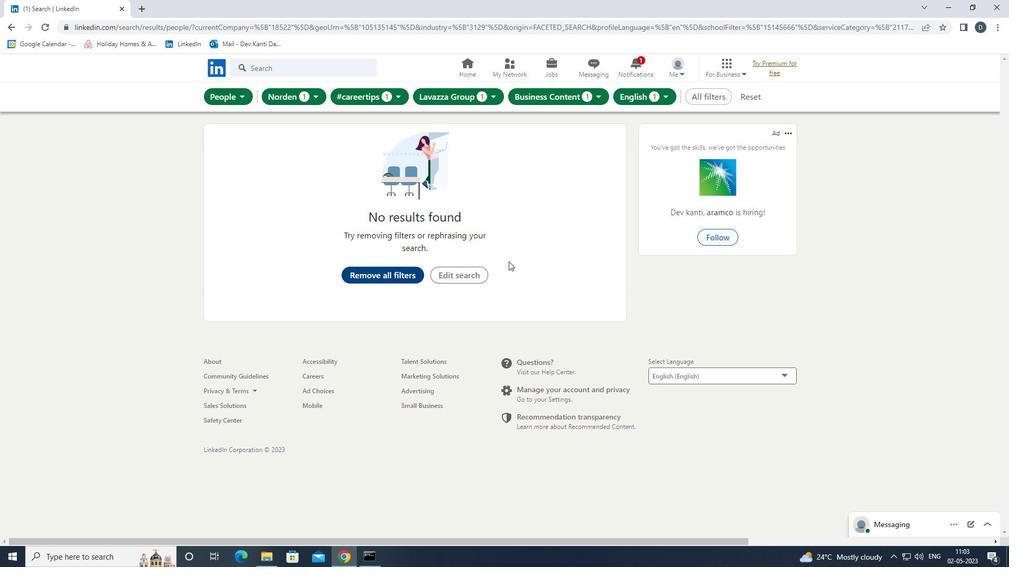 
Action: Mouse pressed left at (981, 531)
Screenshot: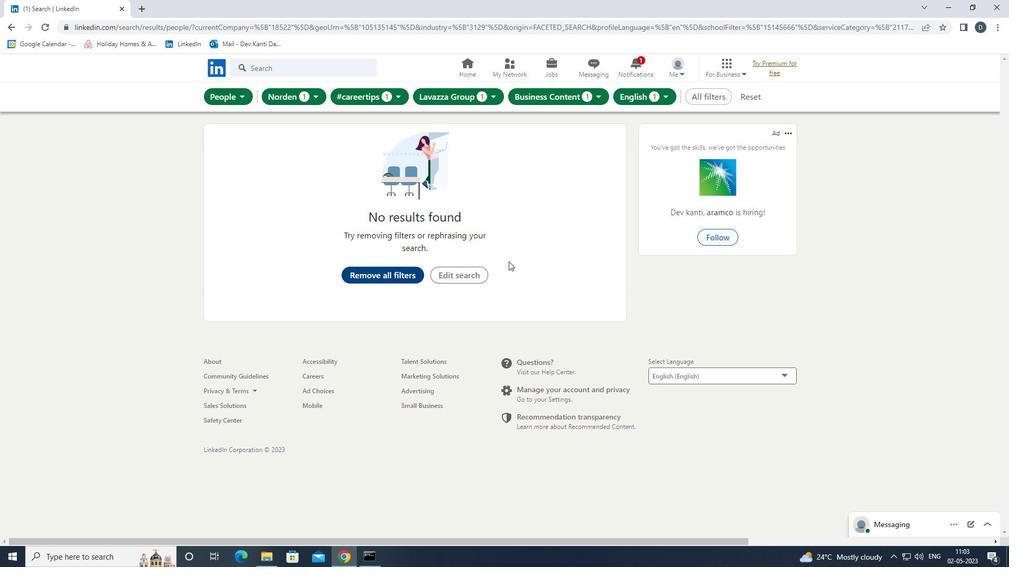 
Action: Mouse moved to (548, 288)
Screenshot: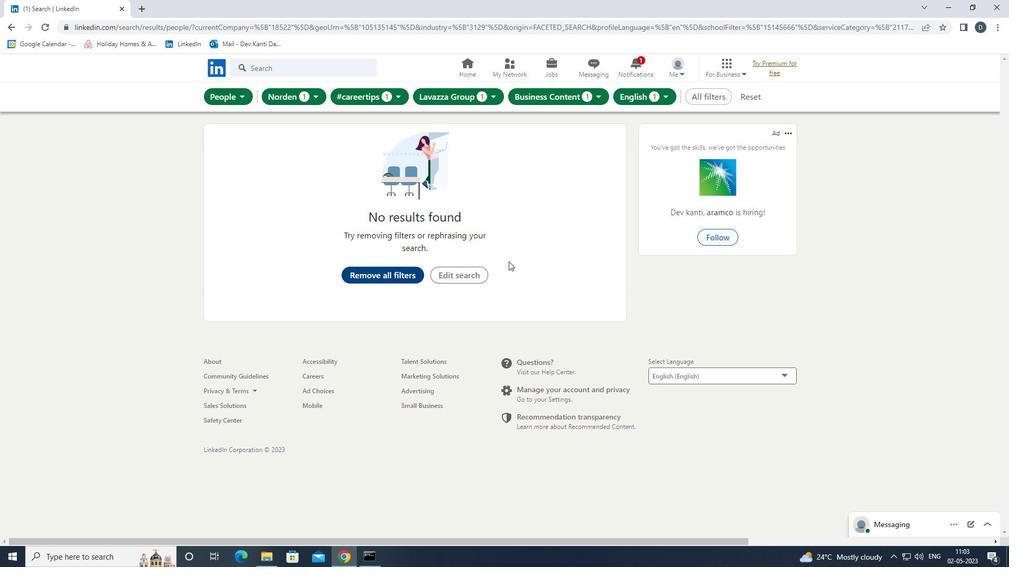 
